 Task: Log work in the project AgileDeck for the issue 'Create a new online platform for online personal finance courses with advanced budgeting and financial planning features' spent time as '6w 2d 14h 13m' and remaining time as '5w 6d 21h 7m' and move to top of backlog. Now add the issue to the epic 'Security Operations Center (SOC) Process Improvement'. Log work in the project AgileDeck for the issue 'Implement a new cloud-based contract management system for a company with advanced contract creation and tracking features' spent time as '5w 3d 17h 23m' and remaining time as '4w 2d 9h 48m' and move to bottom of backlog. Now add the issue to the epic 'Cloud Risk Management'
Action: Mouse moved to (191, 49)
Screenshot: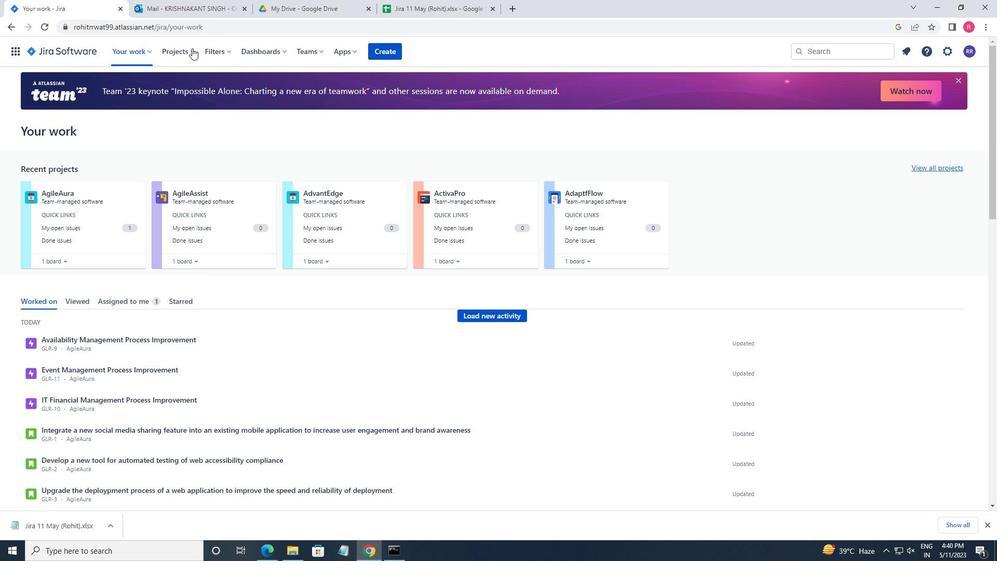 
Action: Mouse pressed left at (191, 49)
Screenshot: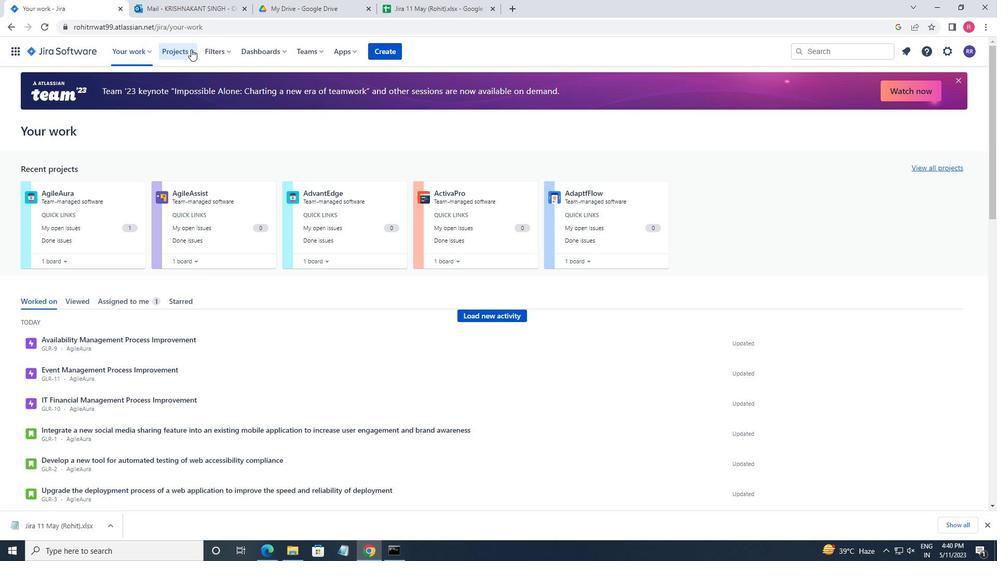 
Action: Mouse moved to (203, 97)
Screenshot: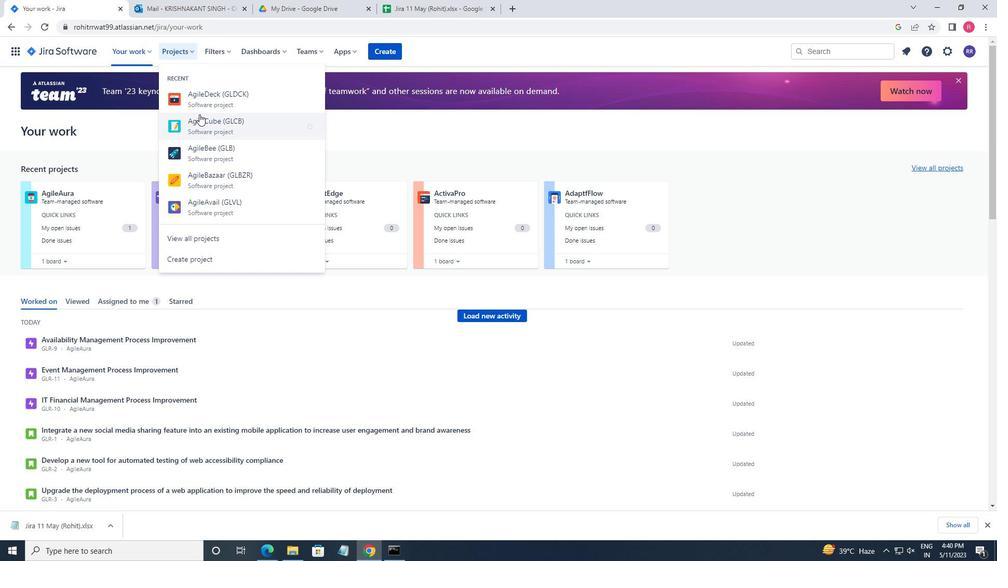 
Action: Mouse pressed left at (203, 97)
Screenshot: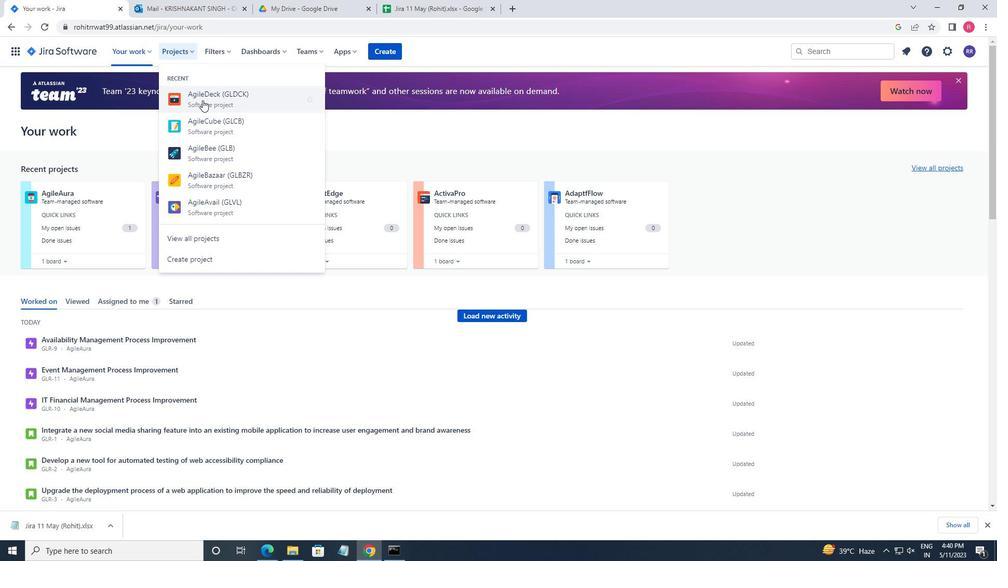 
Action: Mouse moved to (73, 163)
Screenshot: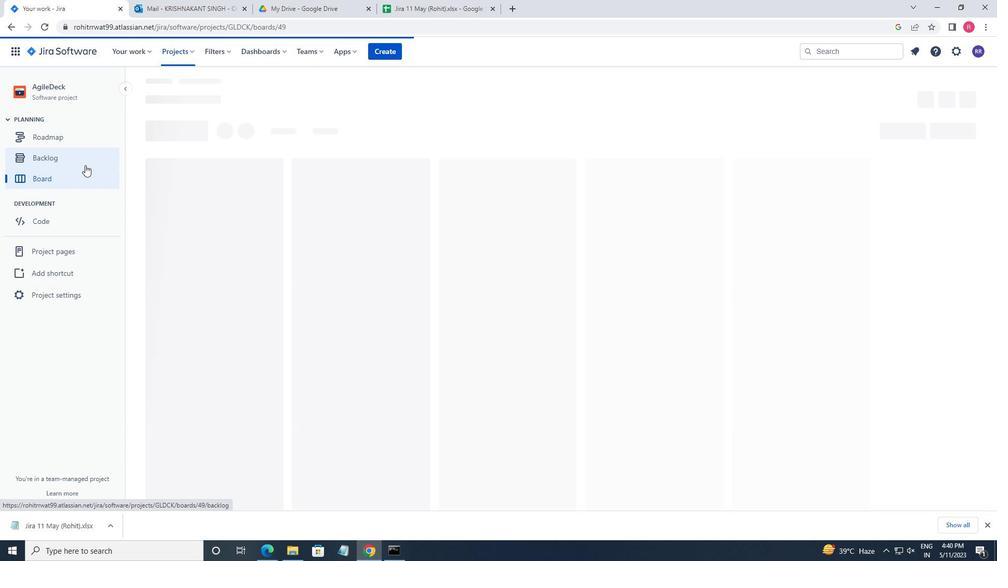 
Action: Mouse pressed left at (73, 163)
Screenshot: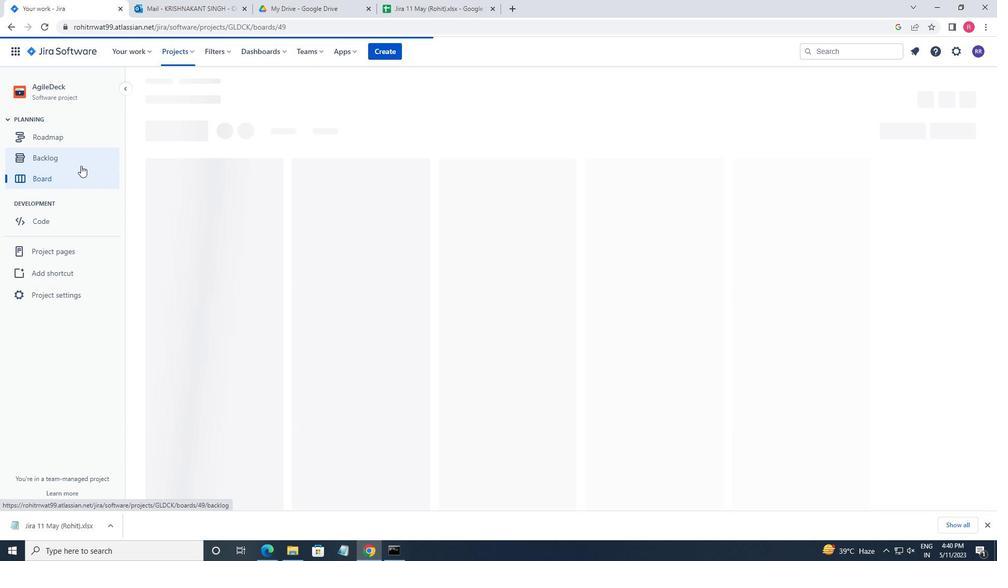 
Action: Mouse moved to (818, 365)
Screenshot: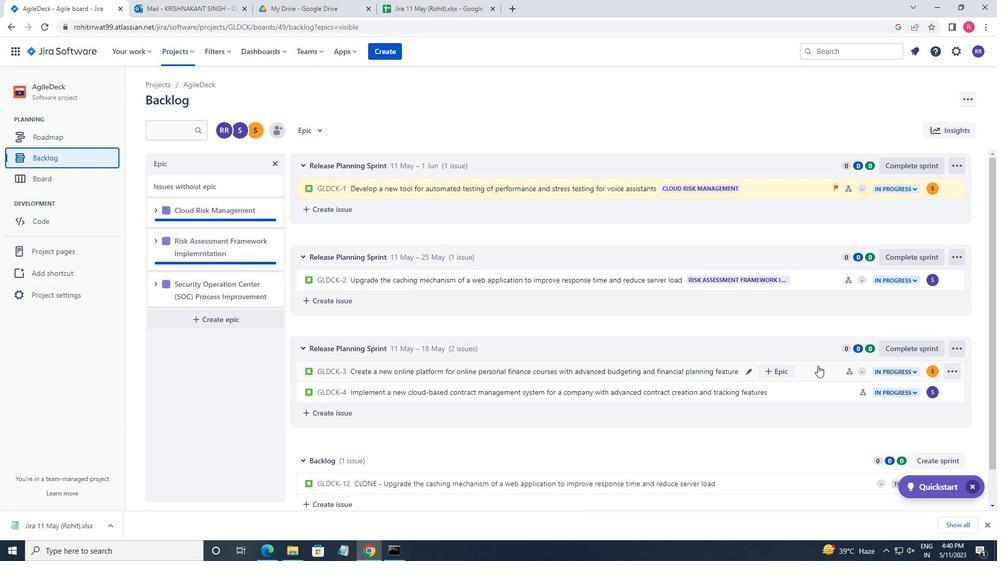 
Action: Mouse pressed left at (818, 365)
Screenshot: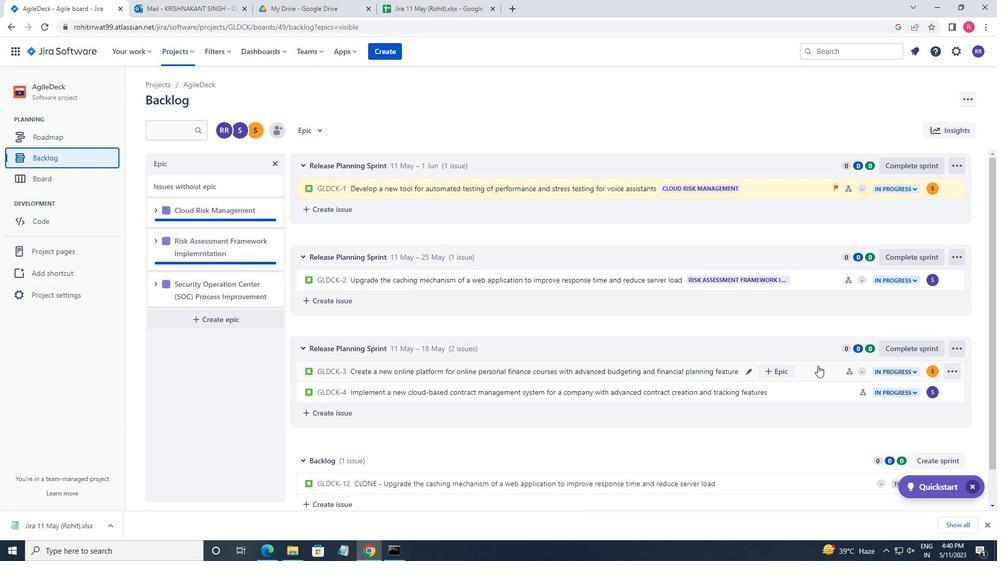 
Action: Mouse moved to (953, 167)
Screenshot: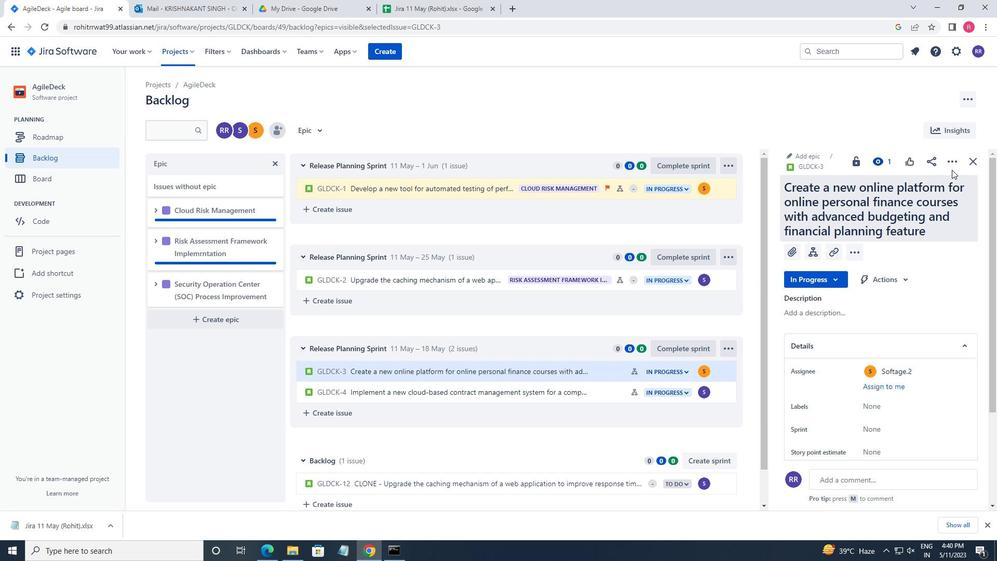 
Action: Mouse pressed left at (953, 167)
Screenshot: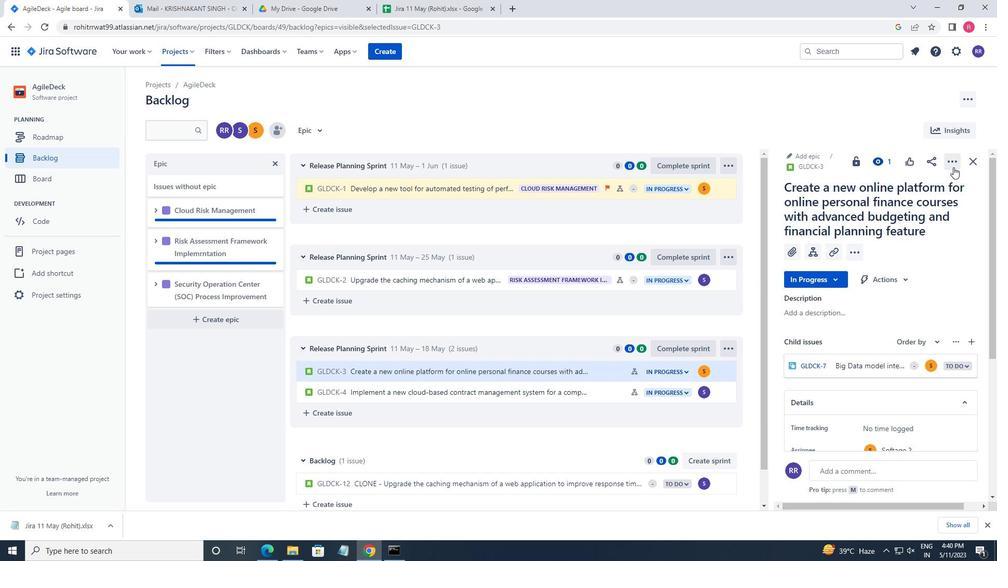 
Action: Mouse moved to (913, 196)
Screenshot: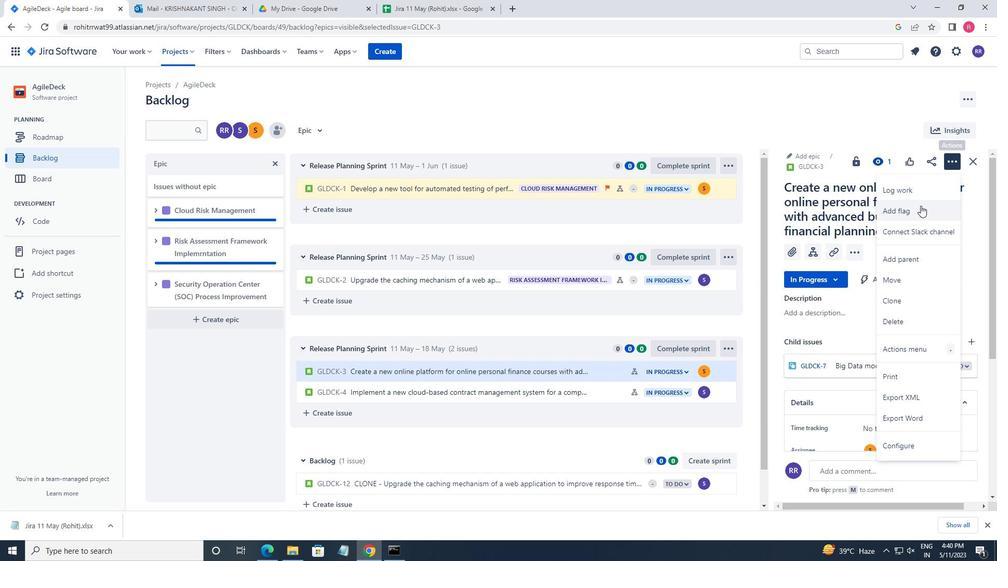 
Action: Mouse pressed left at (913, 196)
Screenshot: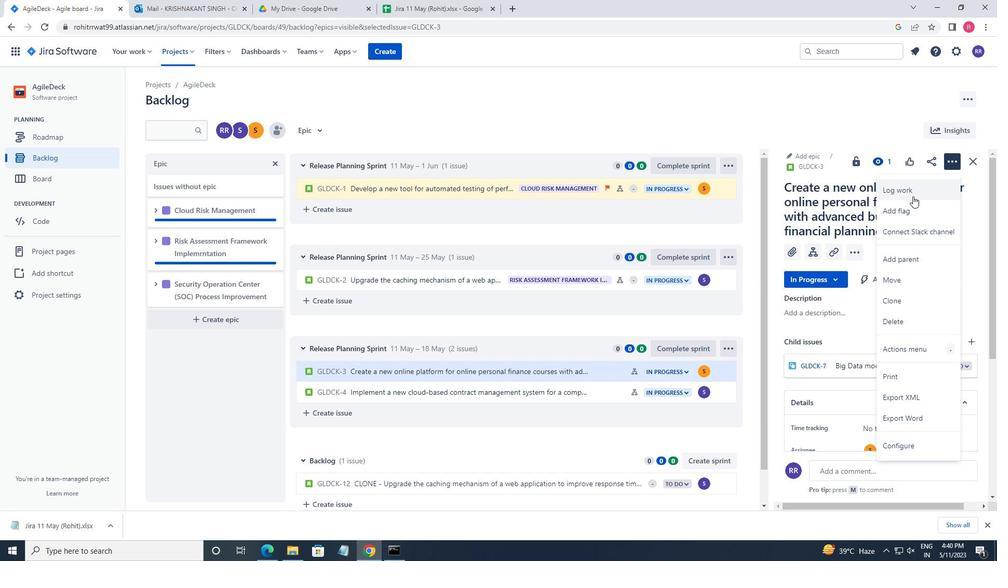 
Action: Mouse moved to (913, 195)
Screenshot: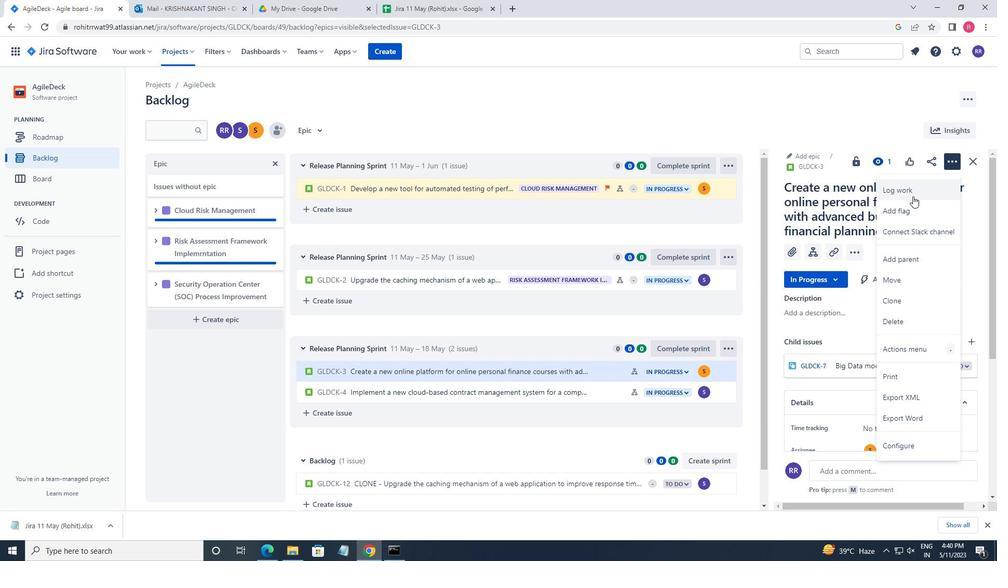 
Action: Key pressed 6d<Key.backspace>w<Key.space>2d<Key.space>14h<Key.space>13m<Key.space><Key.tab>5w<Key.space>6d<Key.space>21h<Key.space>7m
Screenshot: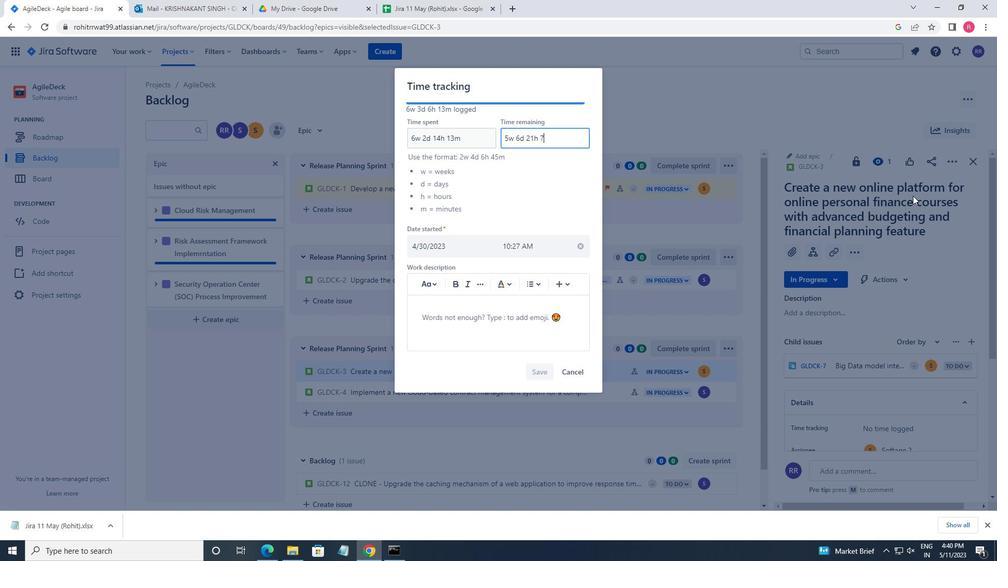 
Action: Mouse moved to (541, 374)
Screenshot: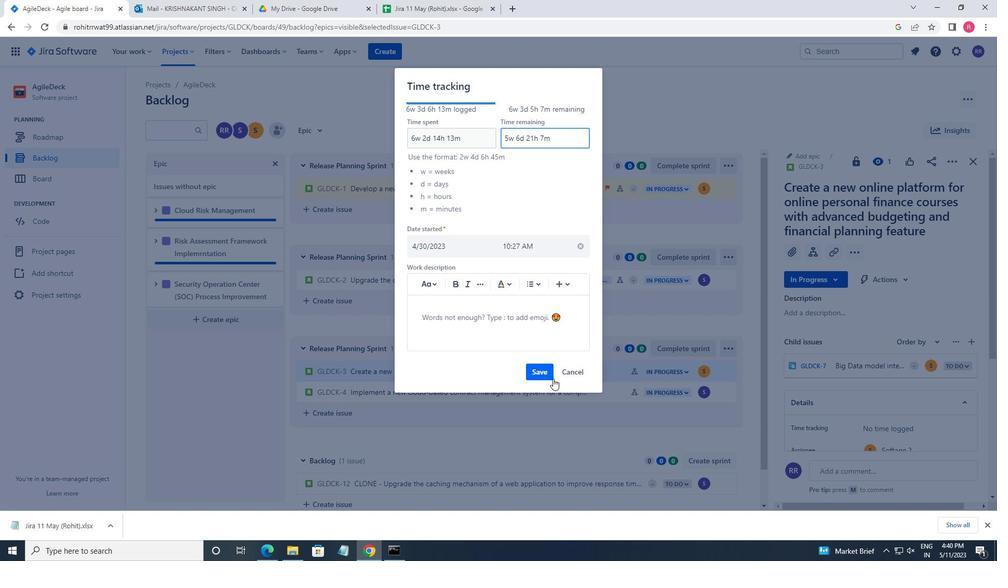 
Action: Mouse pressed left at (541, 374)
Screenshot: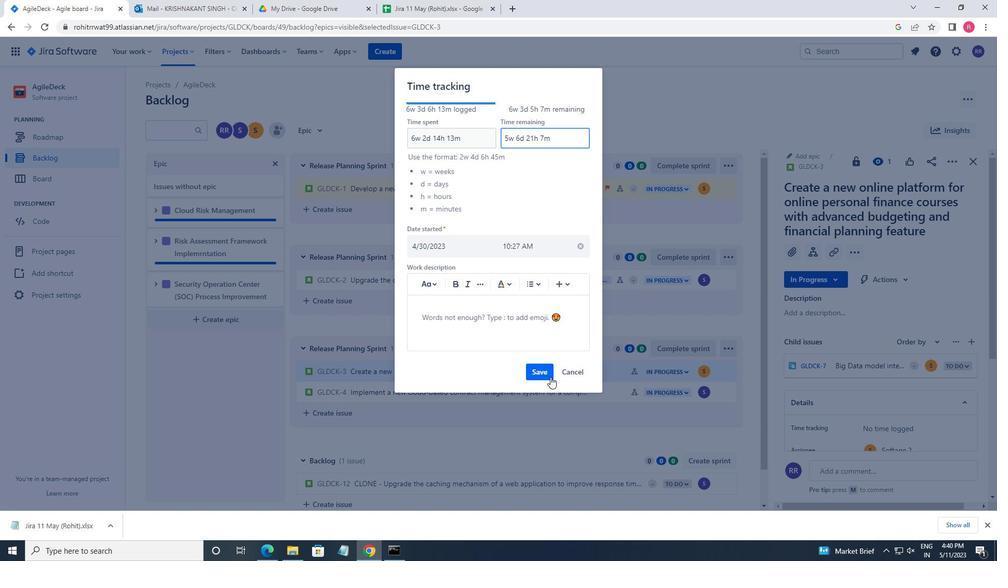 
Action: Mouse moved to (725, 371)
Screenshot: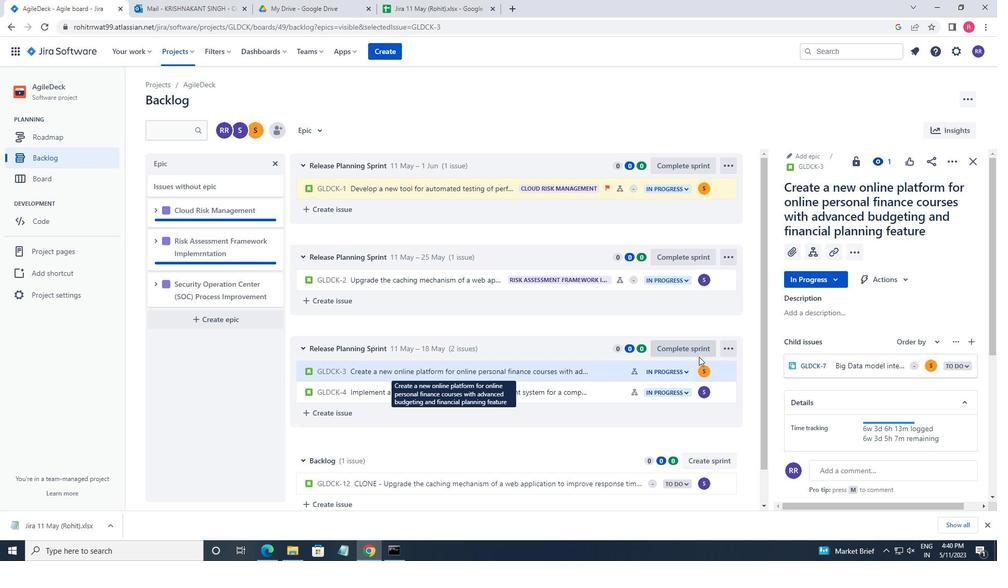 
Action: Mouse pressed left at (725, 371)
Screenshot: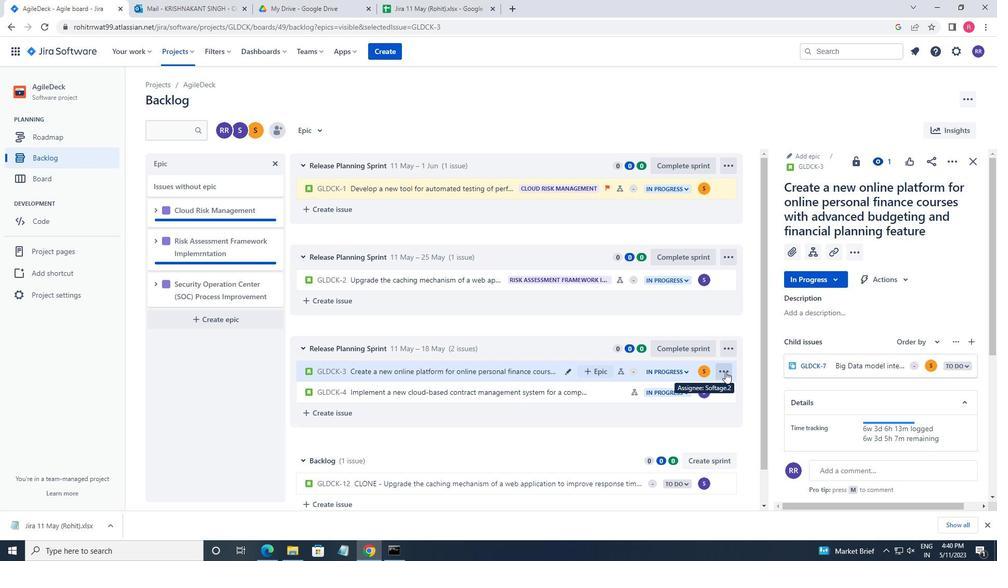 
Action: Mouse moved to (670, 331)
Screenshot: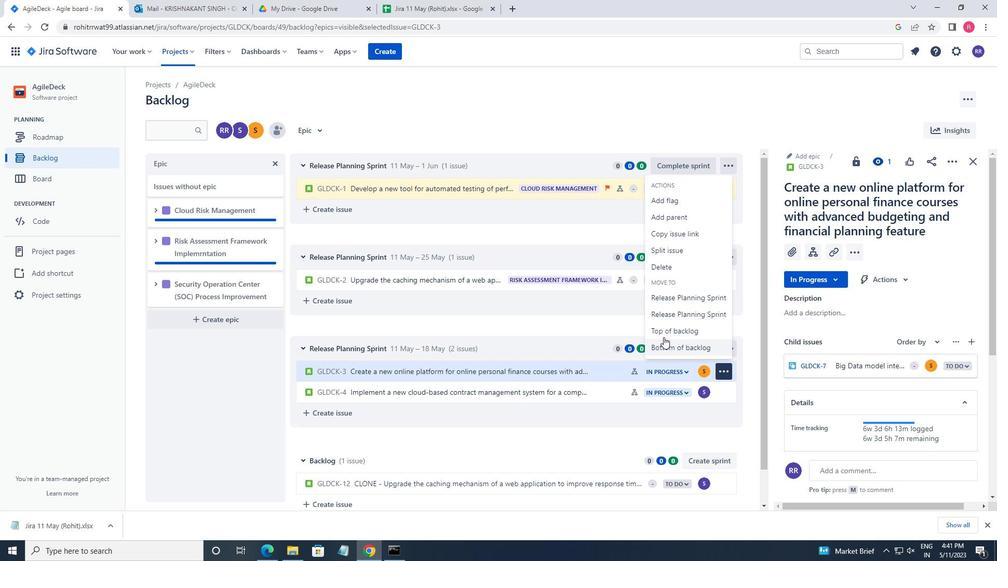 
Action: Mouse pressed left at (670, 331)
Screenshot: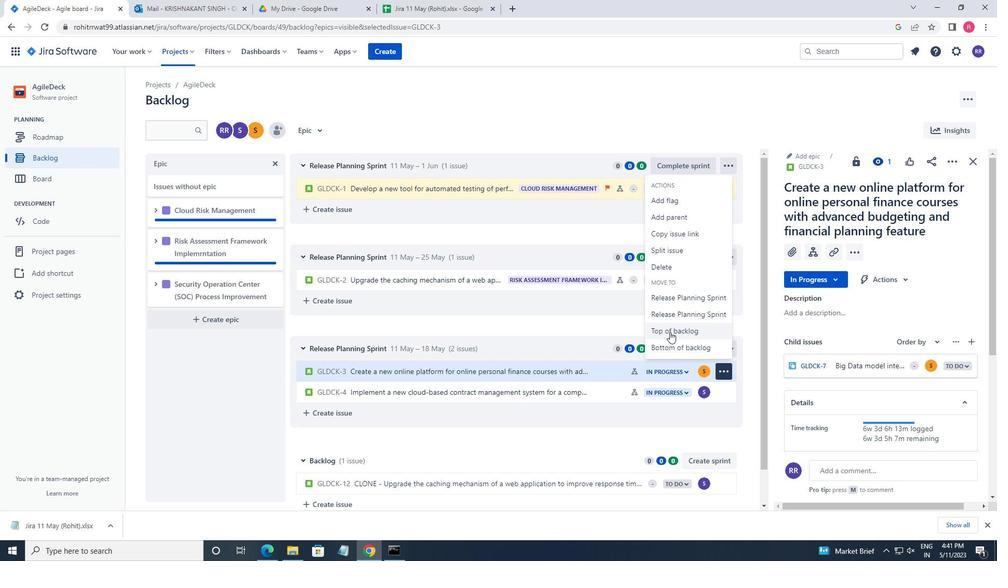 
Action: Mouse moved to (523, 163)
Screenshot: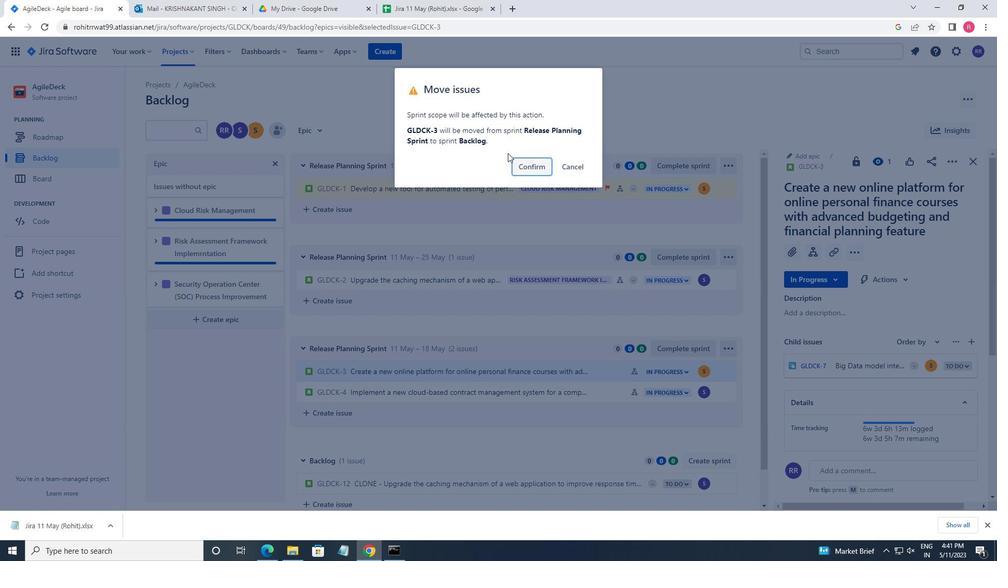 
Action: Mouse pressed left at (523, 163)
Screenshot: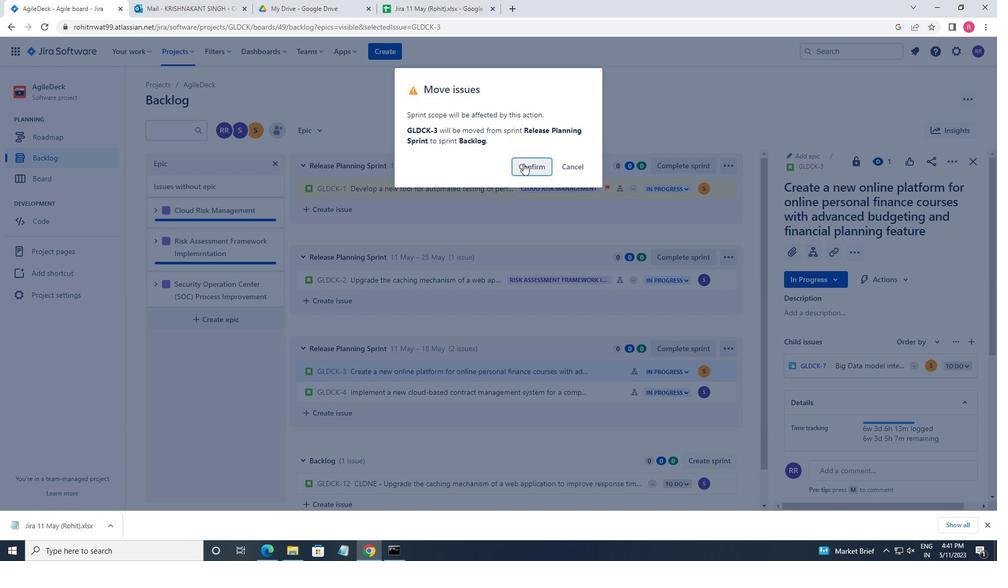 
Action: Mouse moved to (592, 469)
Screenshot: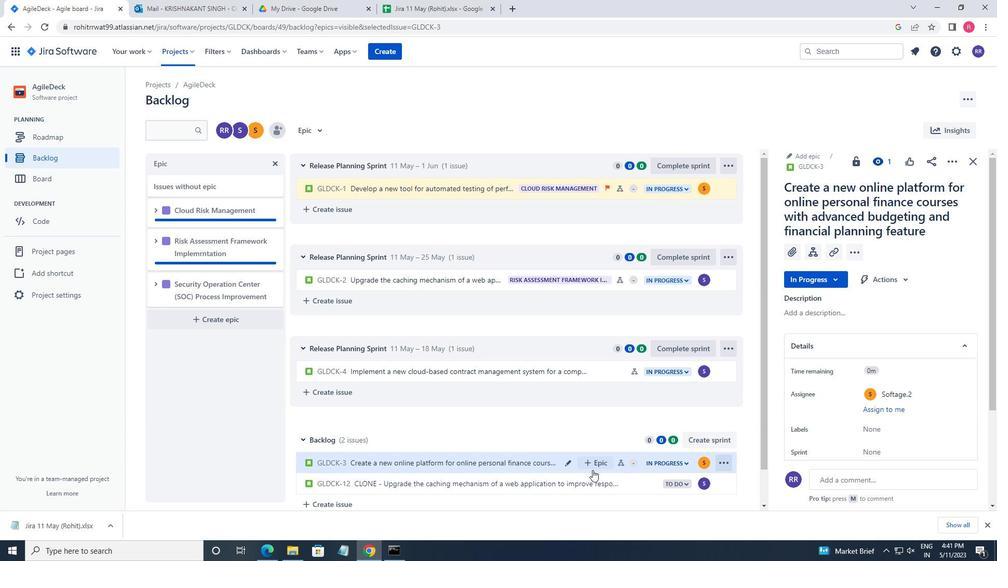 
Action: Mouse pressed left at (592, 469)
Screenshot: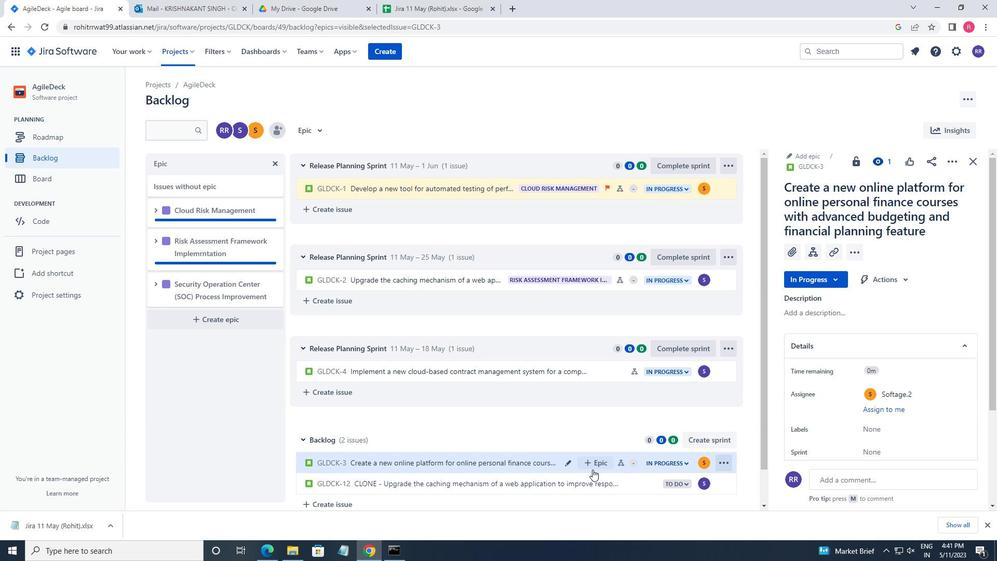 
Action: Mouse moved to (589, 465)
Screenshot: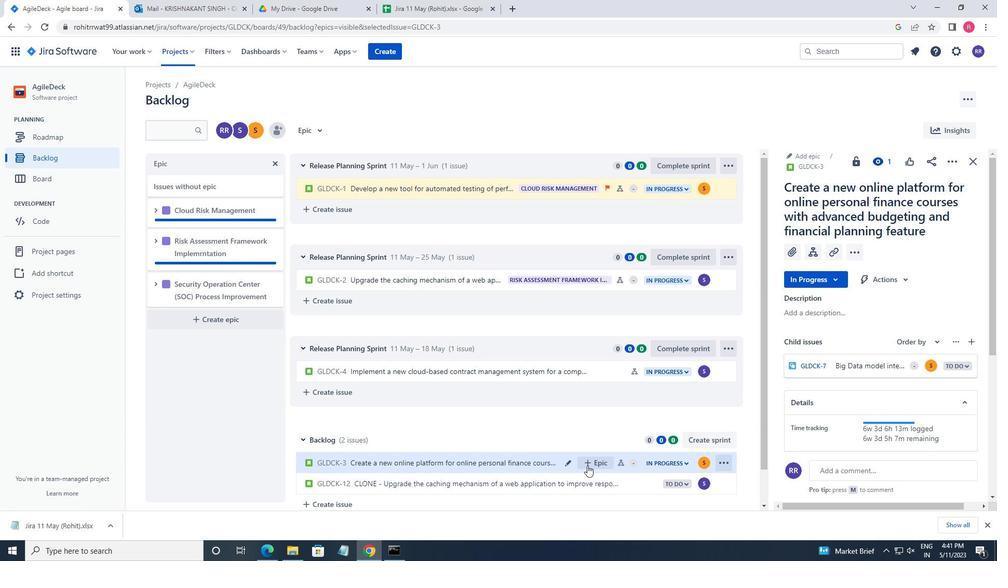 
Action: Mouse pressed left at (589, 465)
Screenshot: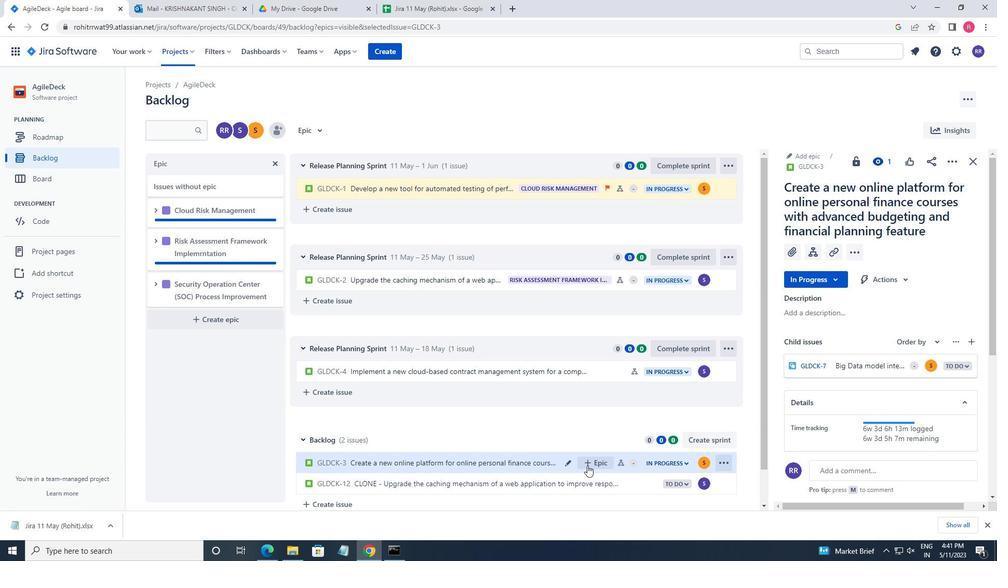 
Action: Mouse moved to (594, 460)
Screenshot: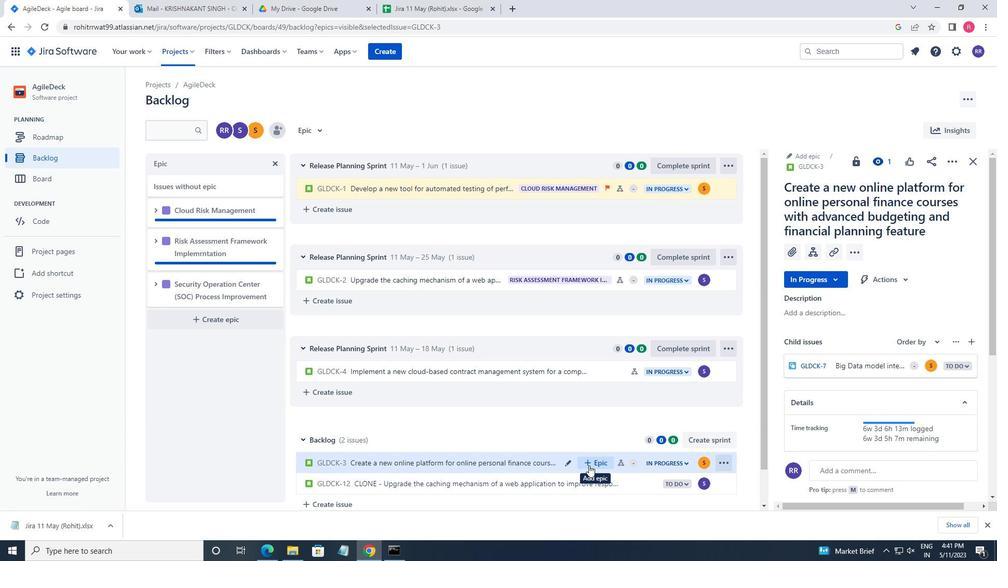 
Action: Mouse pressed left at (594, 460)
Screenshot: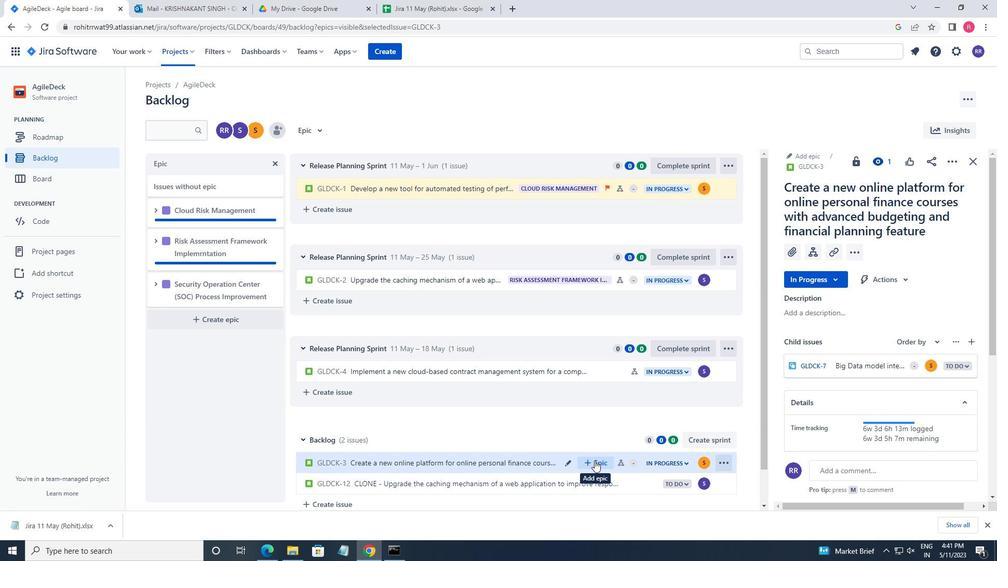 
Action: Mouse pressed left at (594, 460)
Screenshot: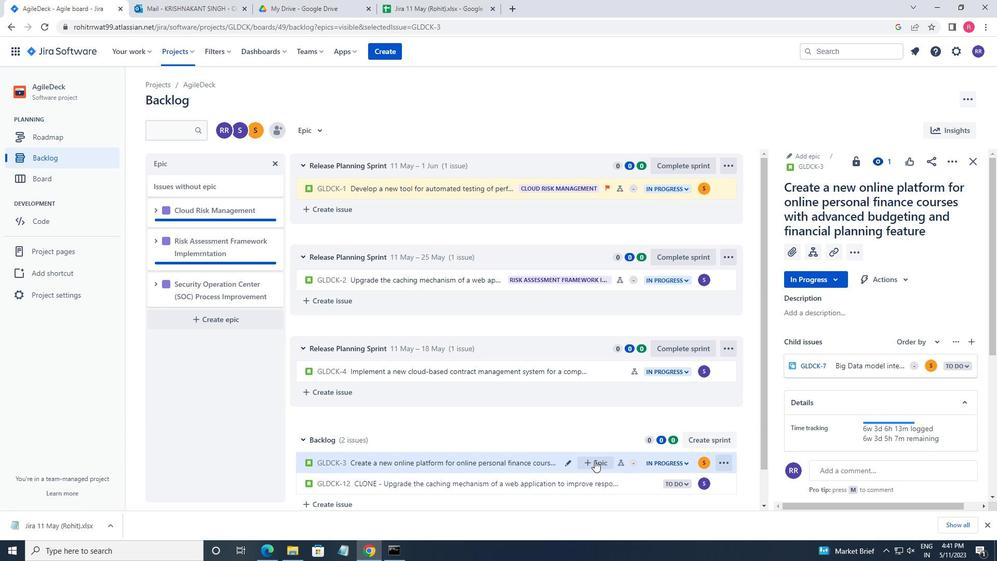 
Action: Mouse scrolled (594, 460) with delta (0, 0)
Screenshot: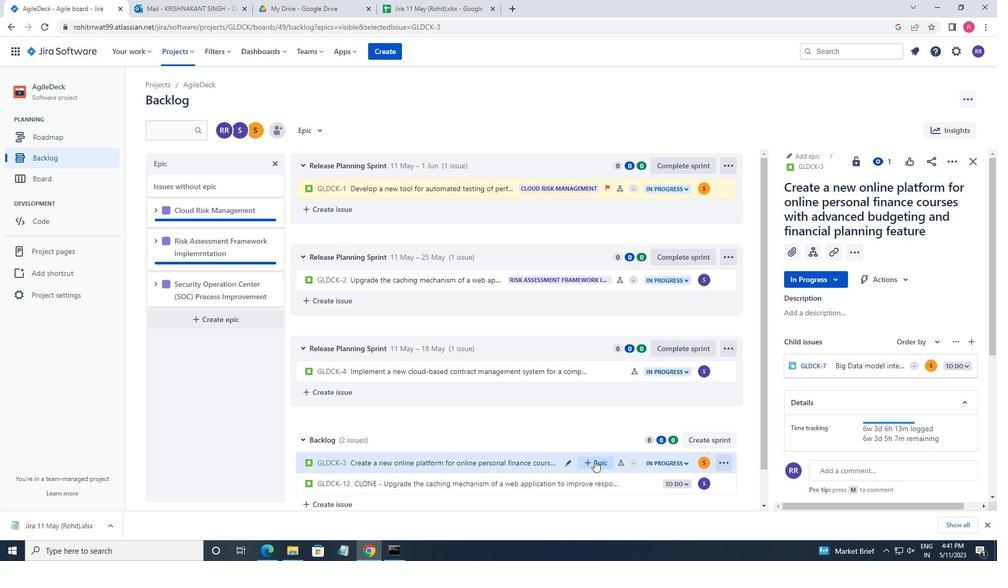 
Action: Mouse scrolled (594, 460) with delta (0, 0)
Screenshot: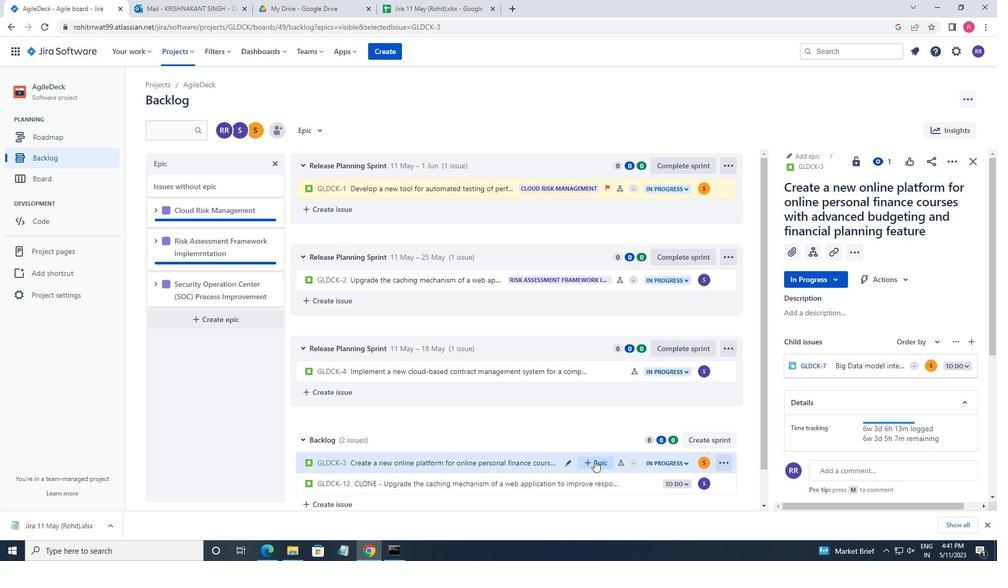 
Action: Mouse scrolled (594, 460) with delta (0, 0)
Screenshot: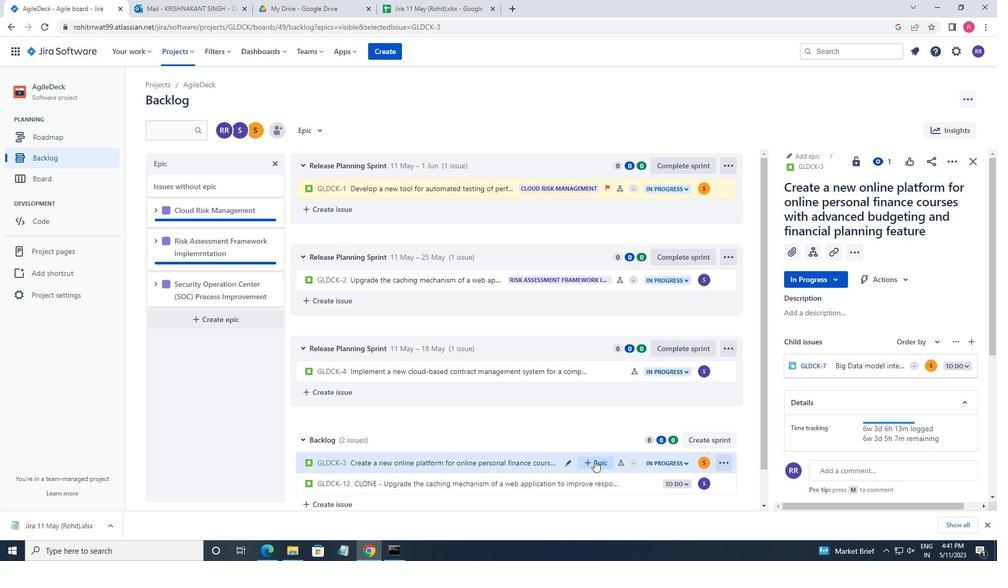 
Action: Mouse scrolled (594, 460) with delta (0, 0)
Screenshot: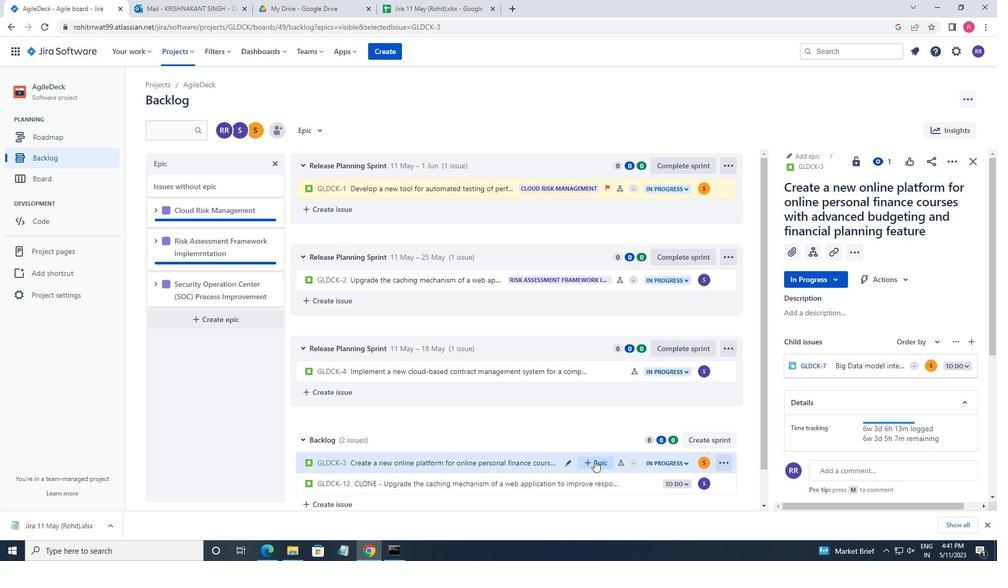 
Action: Mouse moved to (603, 409)
Screenshot: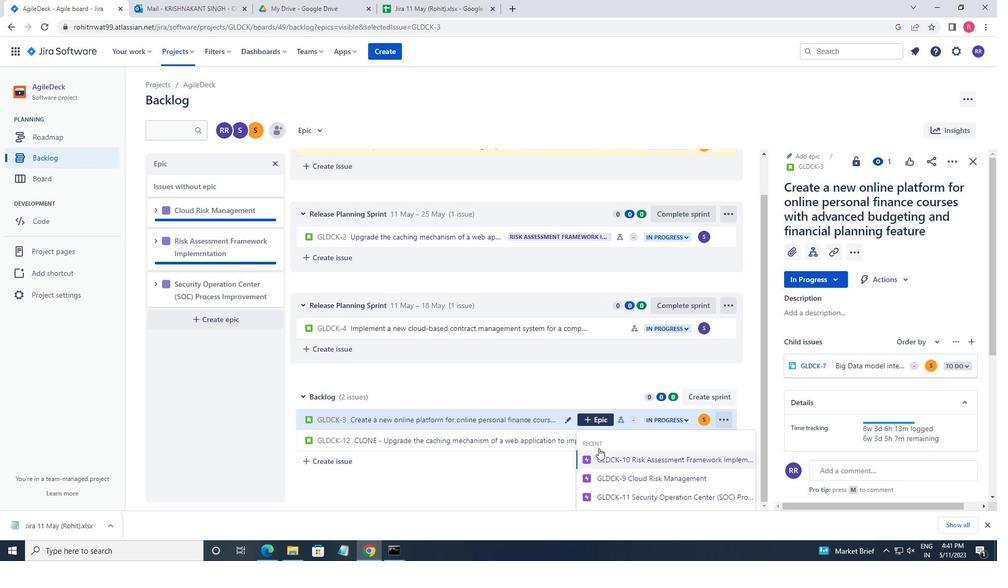 
Action: Mouse scrolled (603, 409) with delta (0, 0)
Screenshot: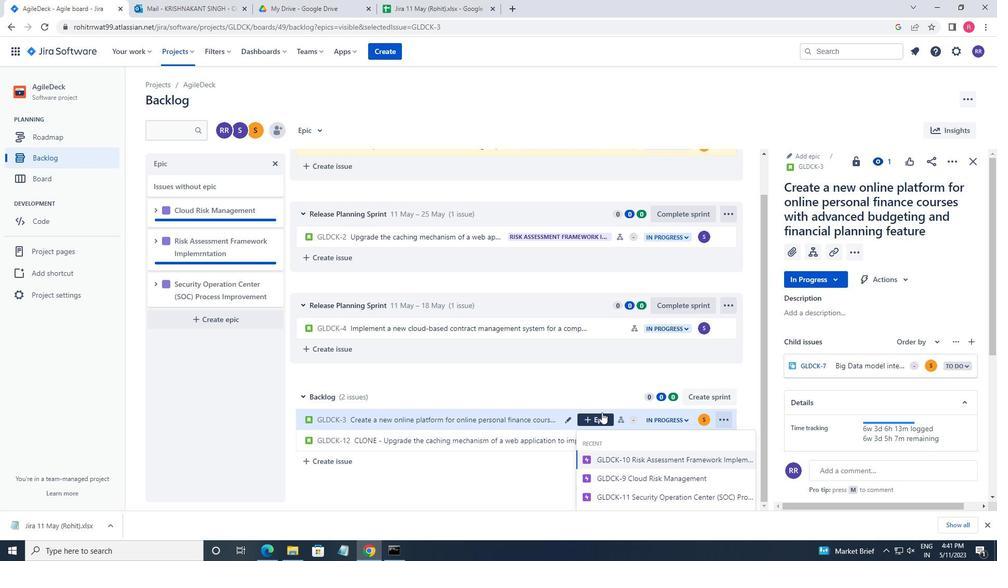 
Action: Mouse scrolled (603, 409) with delta (0, 0)
Screenshot: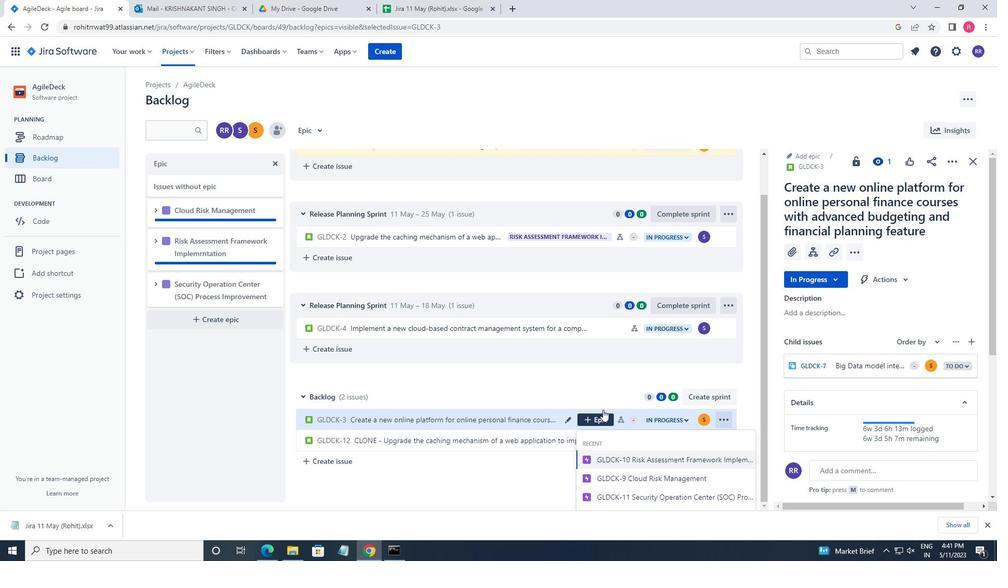 
Action: Mouse moved to (644, 495)
Screenshot: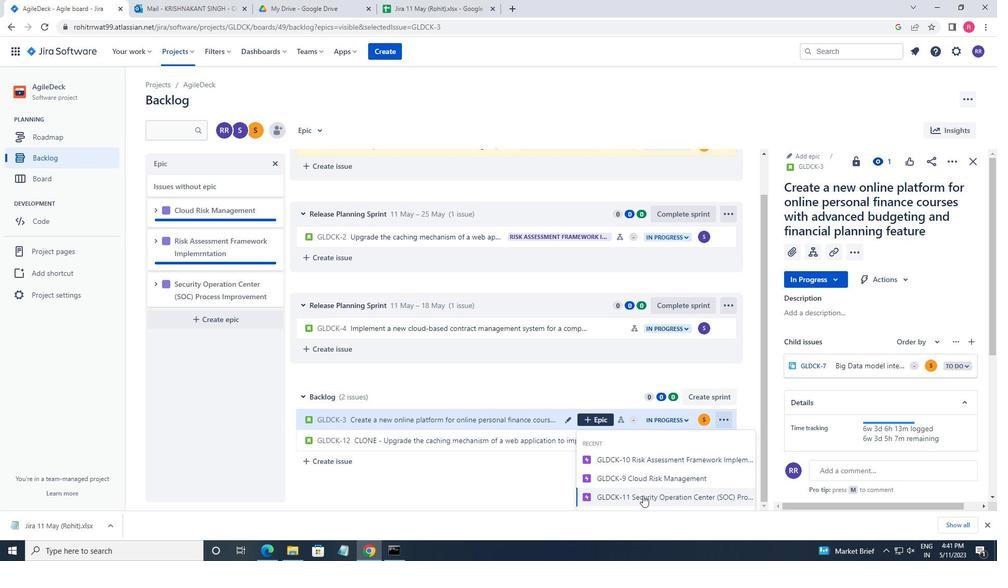 
Action: Mouse pressed left at (644, 495)
Screenshot: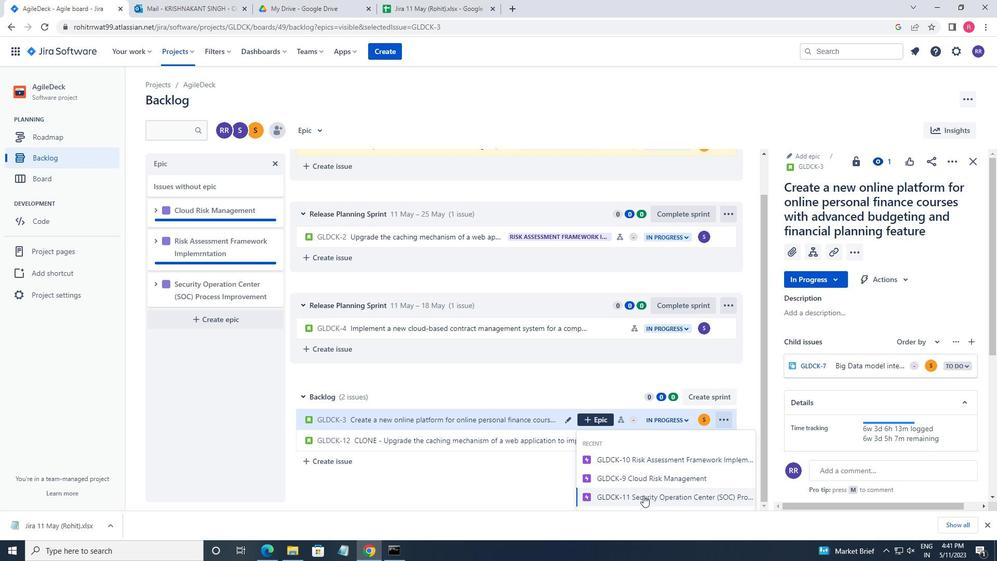 
Action: Mouse moved to (500, 338)
Screenshot: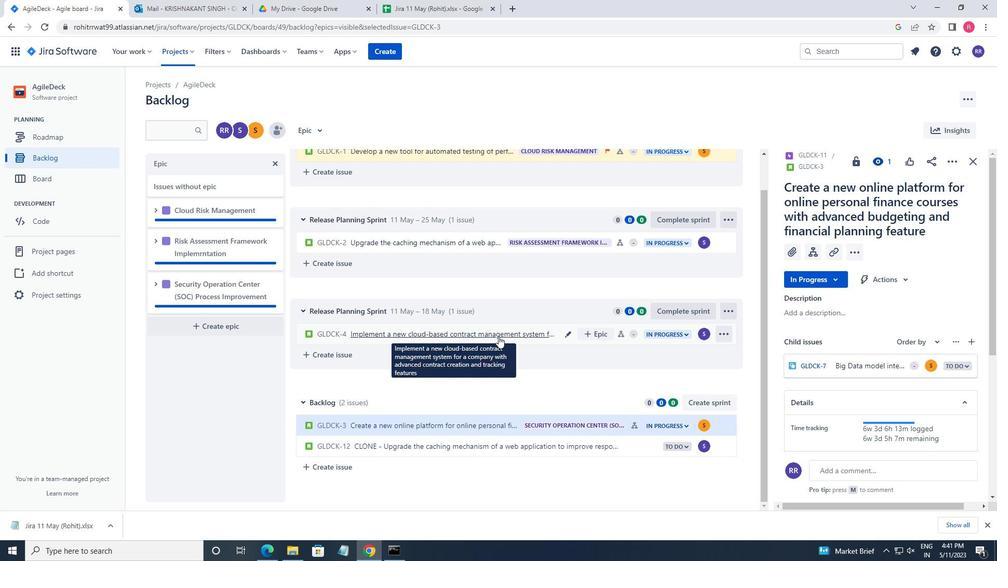 
Action: Mouse pressed left at (500, 338)
Screenshot: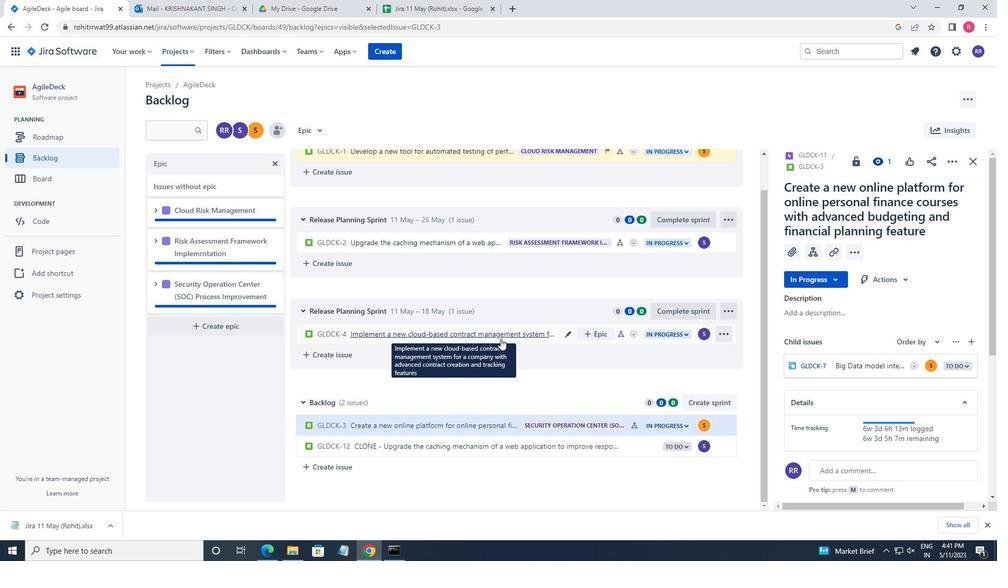
Action: Mouse moved to (957, 162)
Screenshot: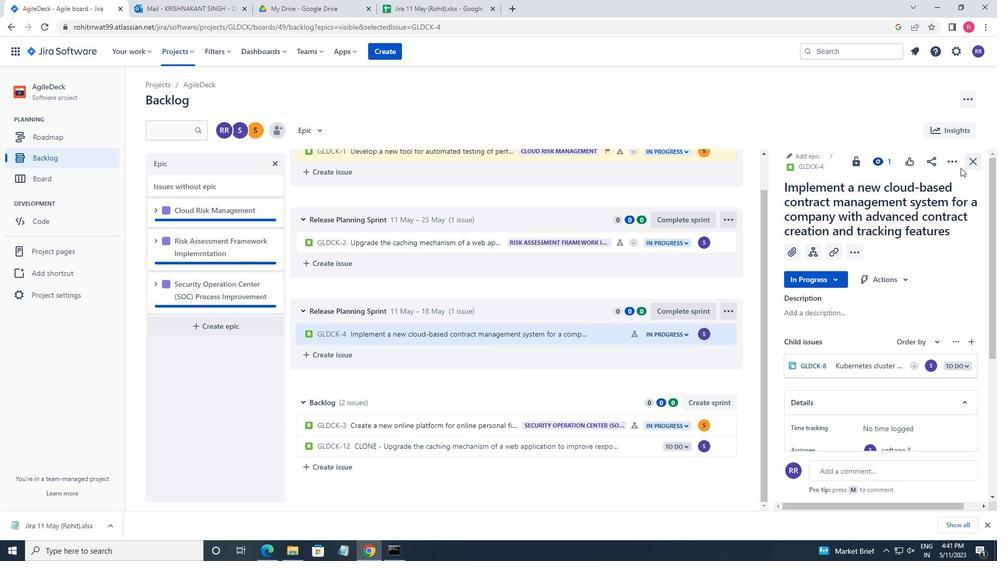 
Action: Mouse pressed left at (957, 162)
Screenshot: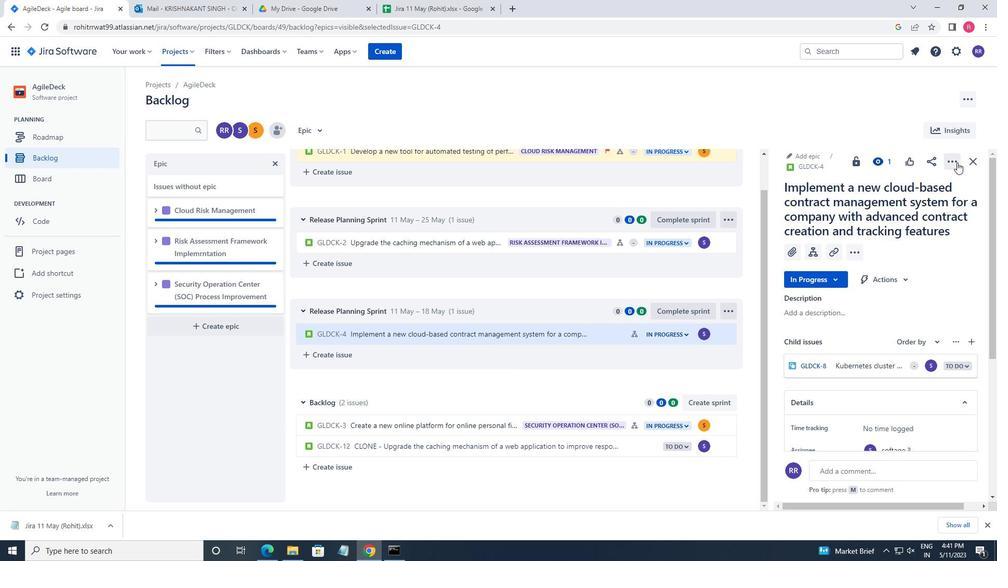 
Action: Mouse moved to (898, 191)
Screenshot: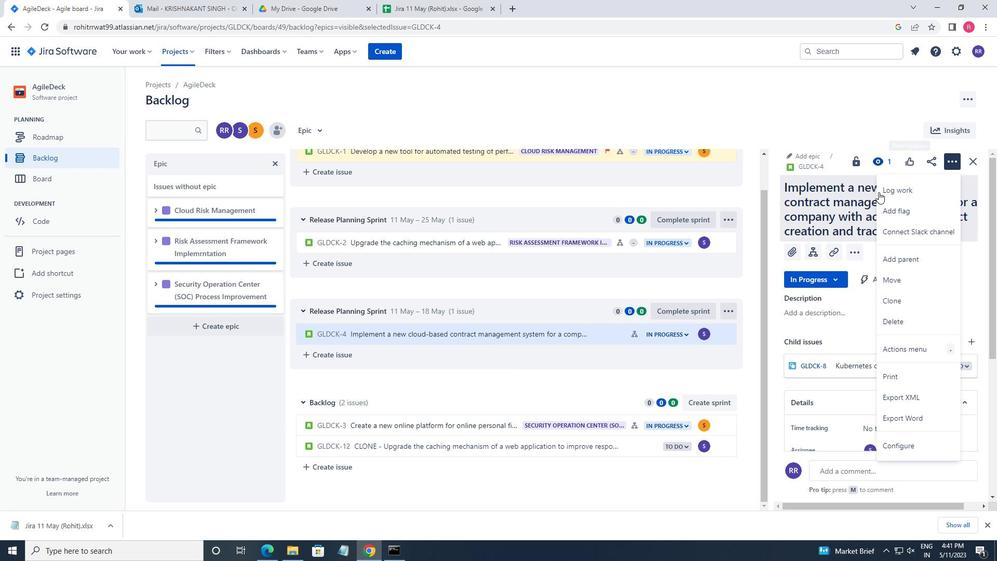 
Action: Mouse pressed left at (898, 191)
Screenshot: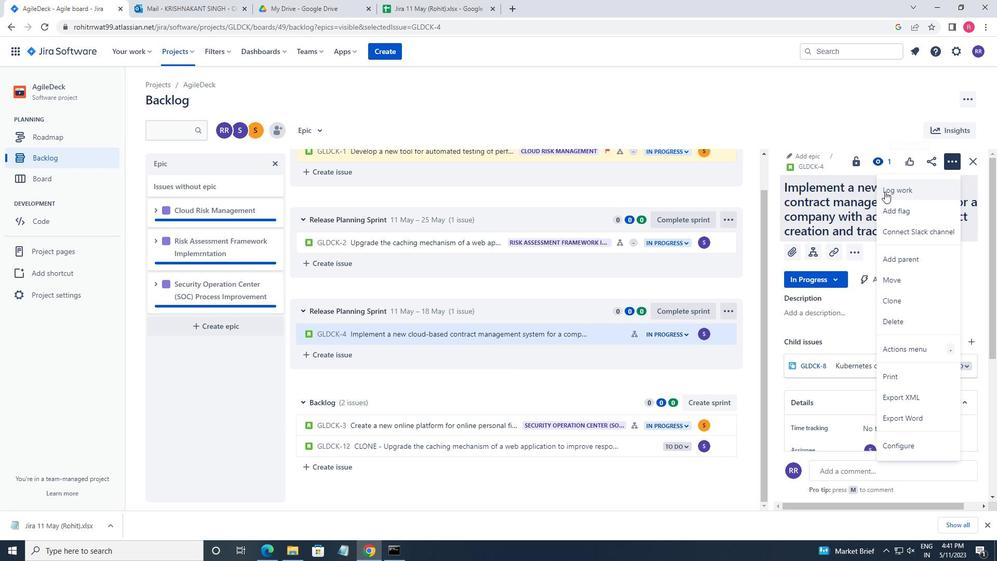 
Action: Mouse moved to (888, 194)
Screenshot: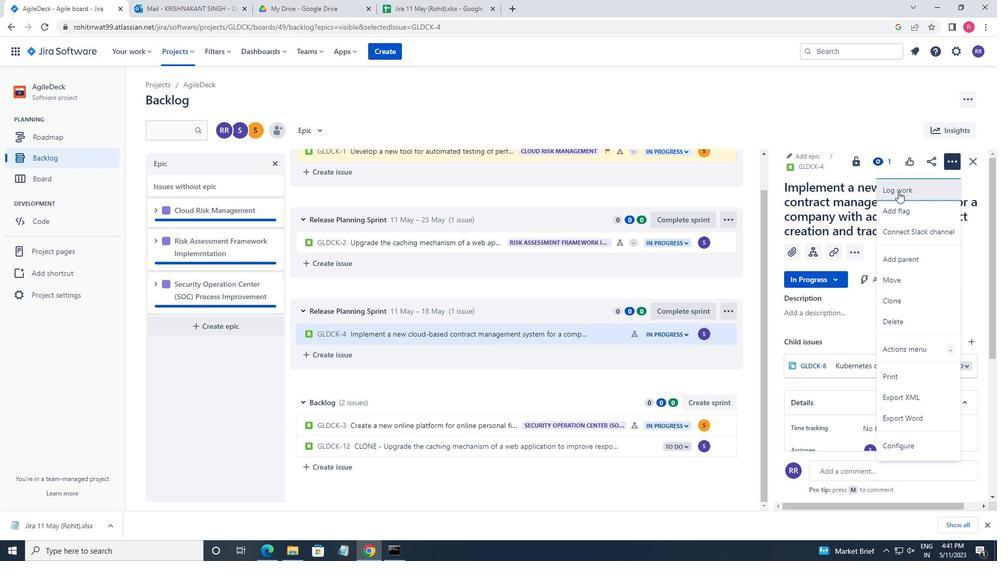 
Action: Key pressed 5w<Key.space>3d<Key.space>17h<Key.space>23m<Key.tab>4w<Key.space>2d<Key.space>9h<Key.space>48m
Screenshot: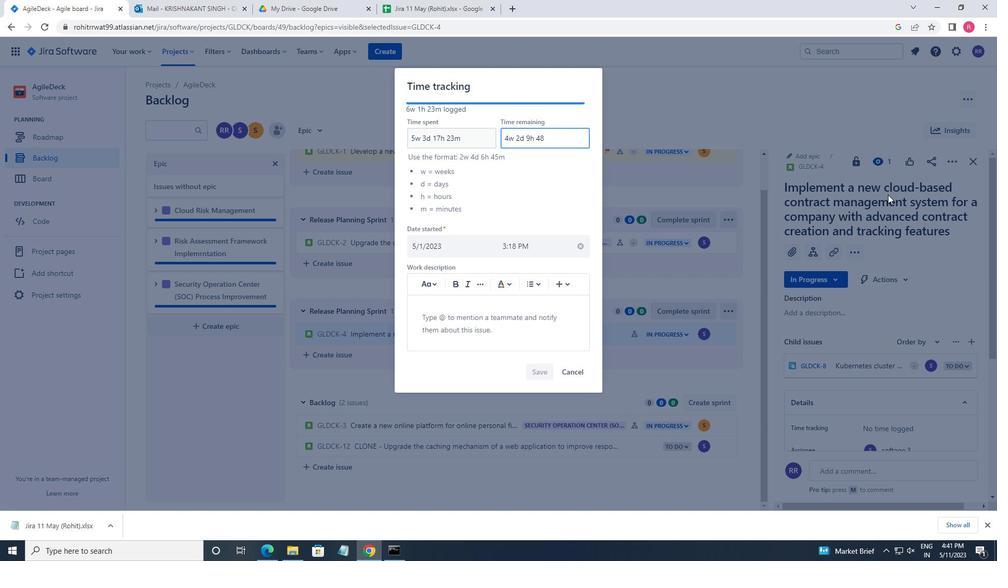 
Action: Mouse moved to (539, 377)
Screenshot: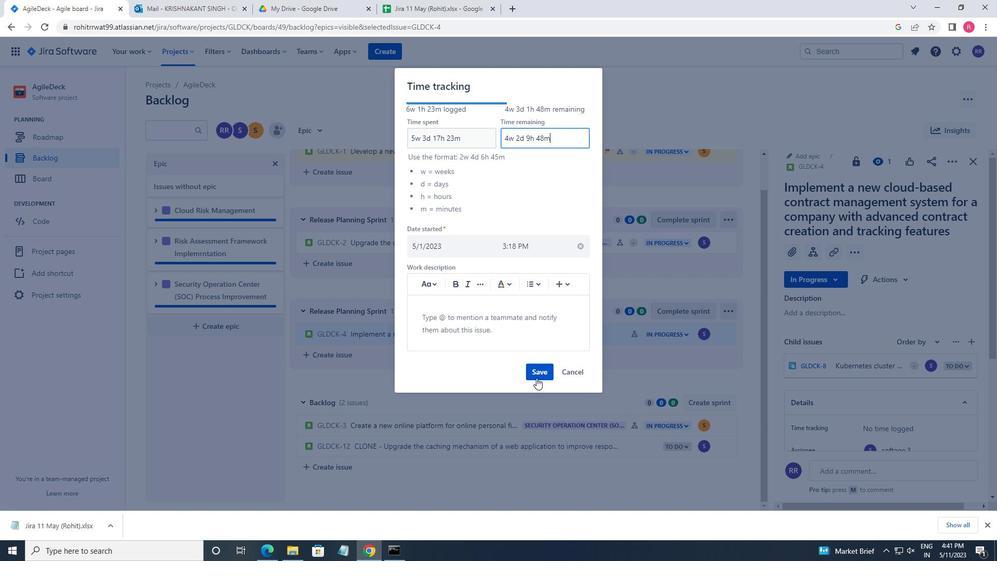 
Action: Mouse pressed left at (539, 377)
Screenshot: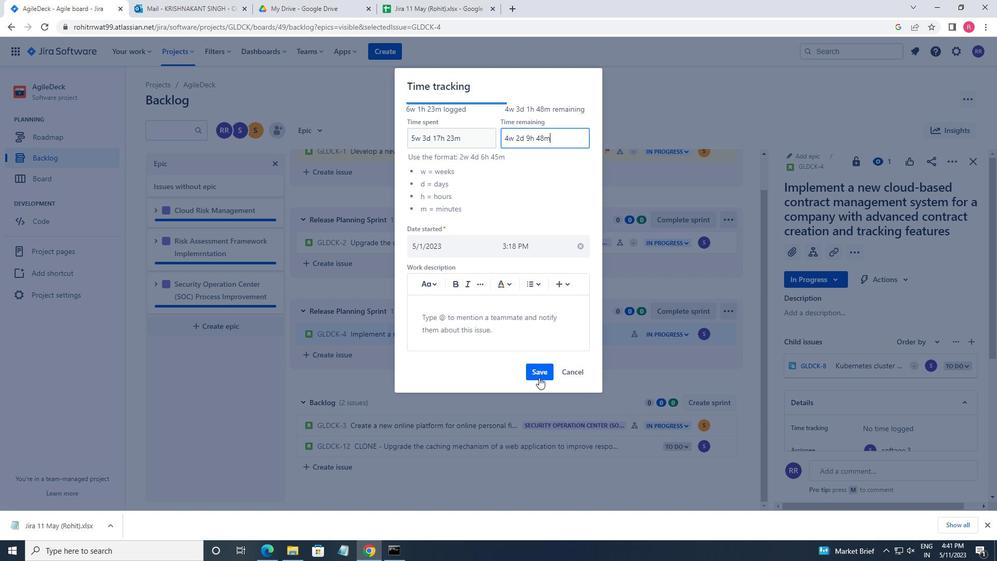 
Action: Mouse moved to (719, 331)
Screenshot: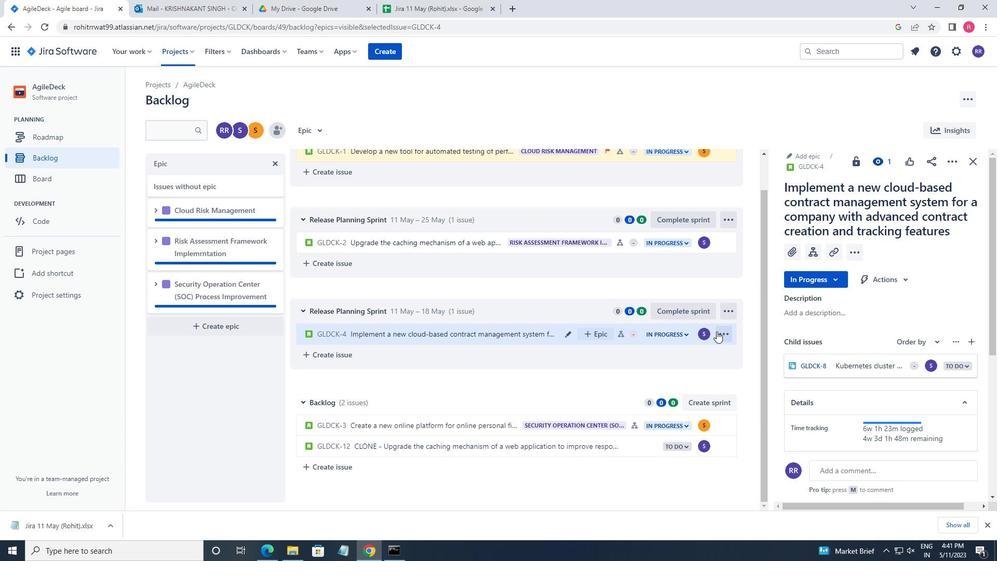 
Action: Mouse pressed left at (719, 331)
Screenshot: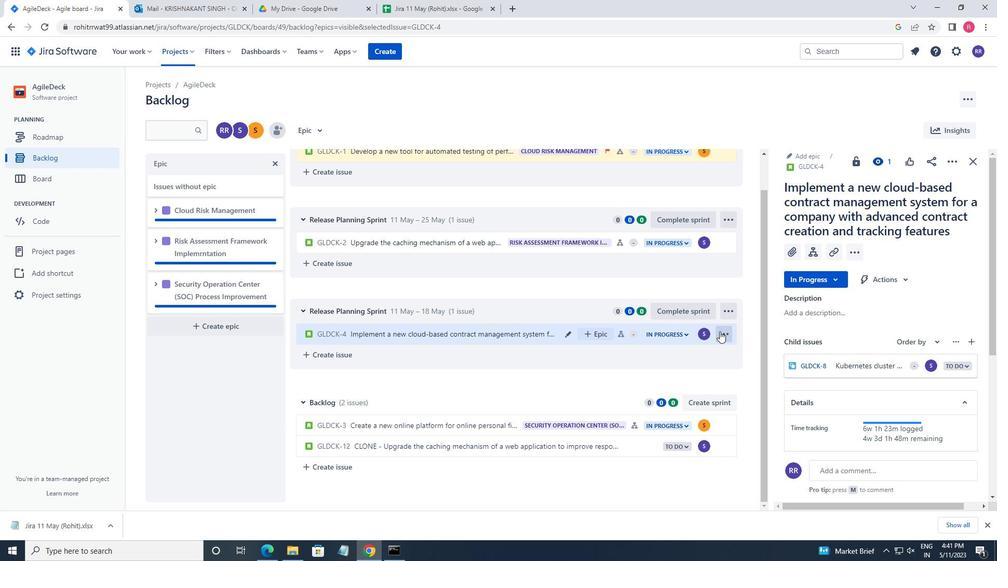
Action: Mouse moved to (695, 311)
Screenshot: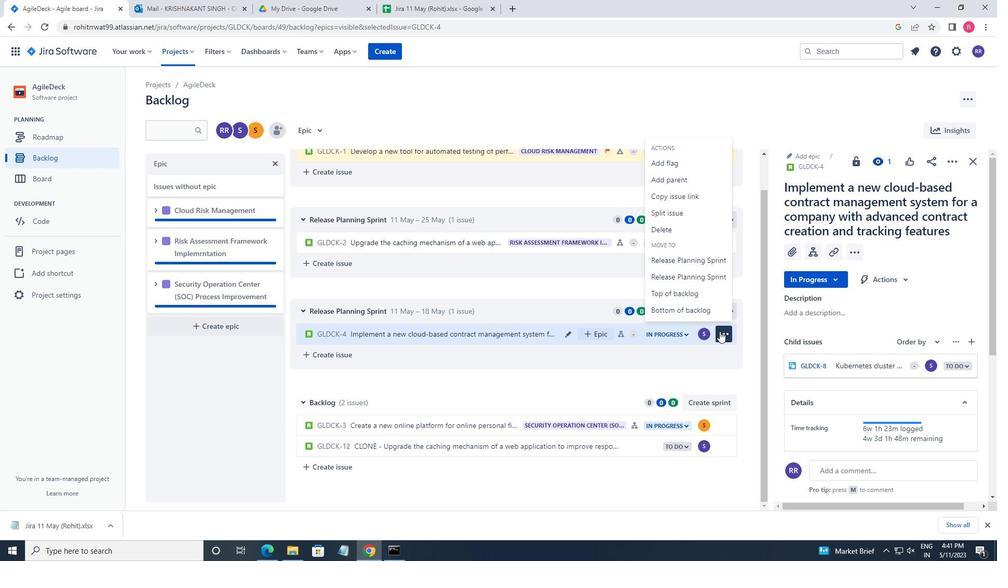 
Action: Mouse pressed left at (695, 311)
Screenshot: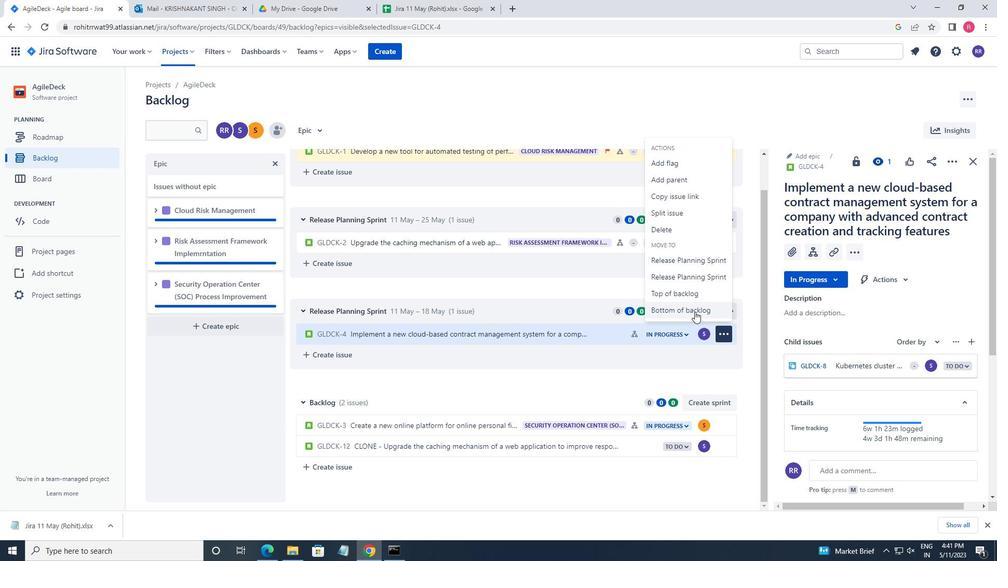 
Action: Mouse moved to (537, 162)
Screenshot: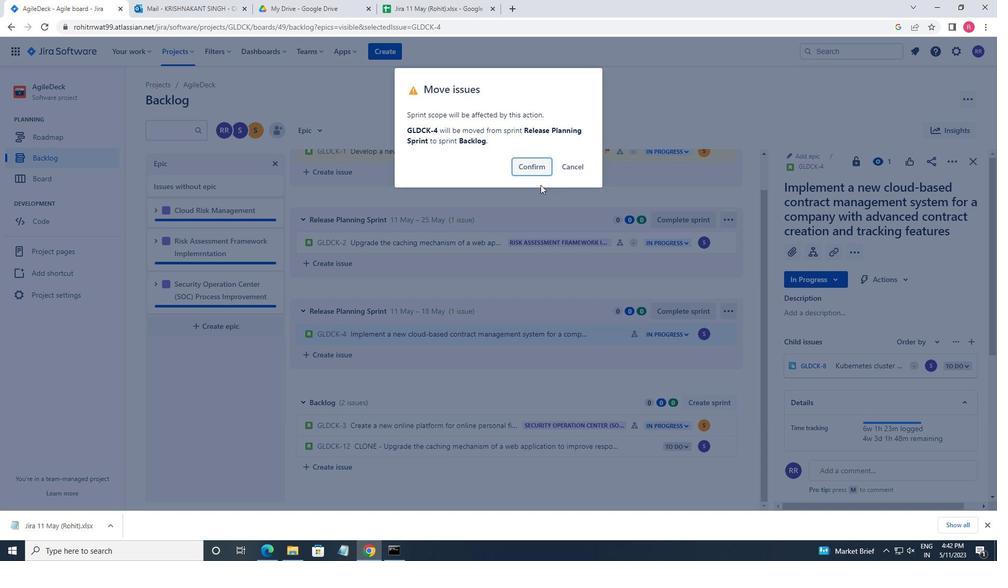 
Action: Mouse pressed left at (537, 162)
Screenshot: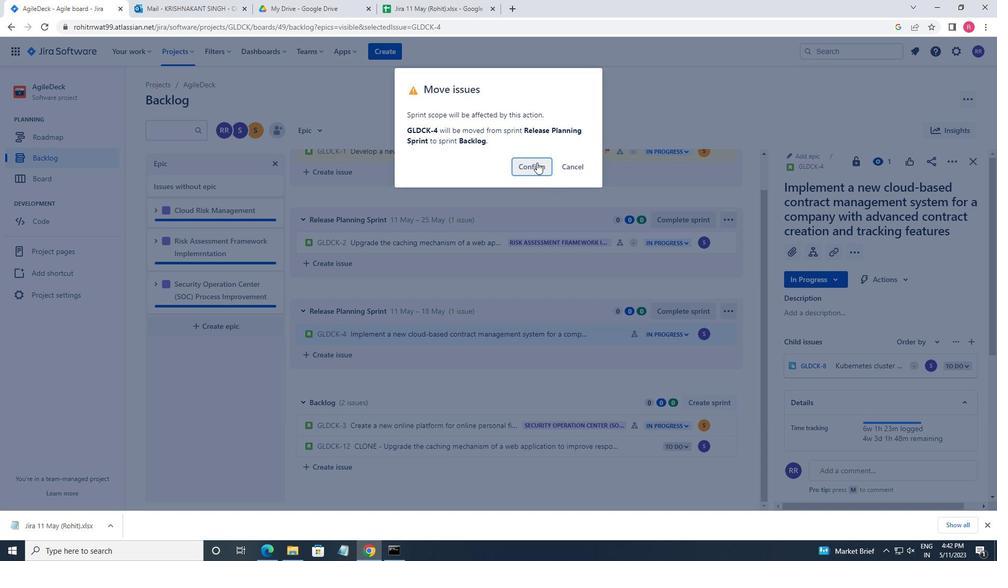 
Action: Mouse moved to (561, 405)
Screenshot: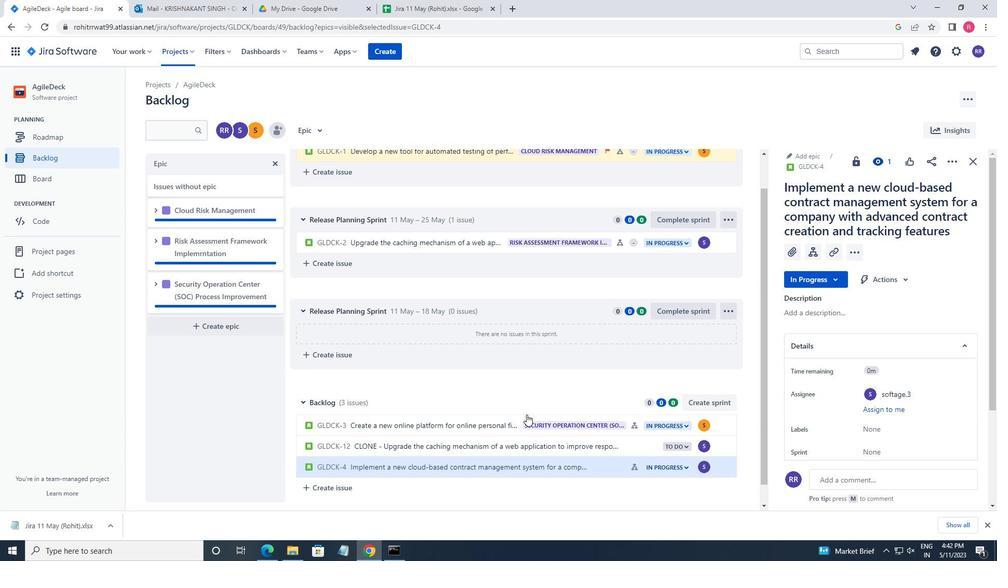 
Action: Mouse scrolled (561, 404) with delta (0, 0)
Screenshot: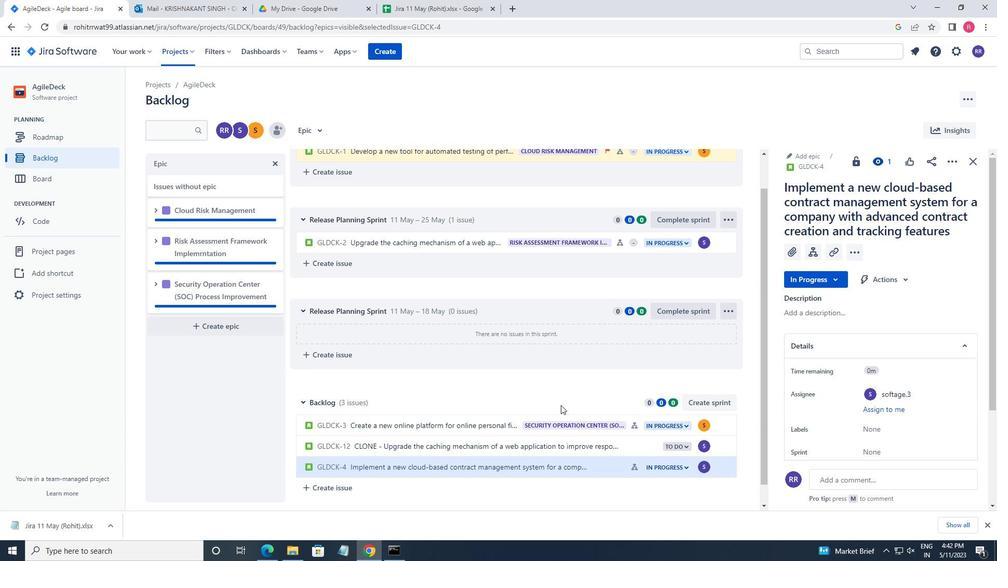 
Action: Mouse scrolled (561, 404) with delta (0, 0)
Screenshot: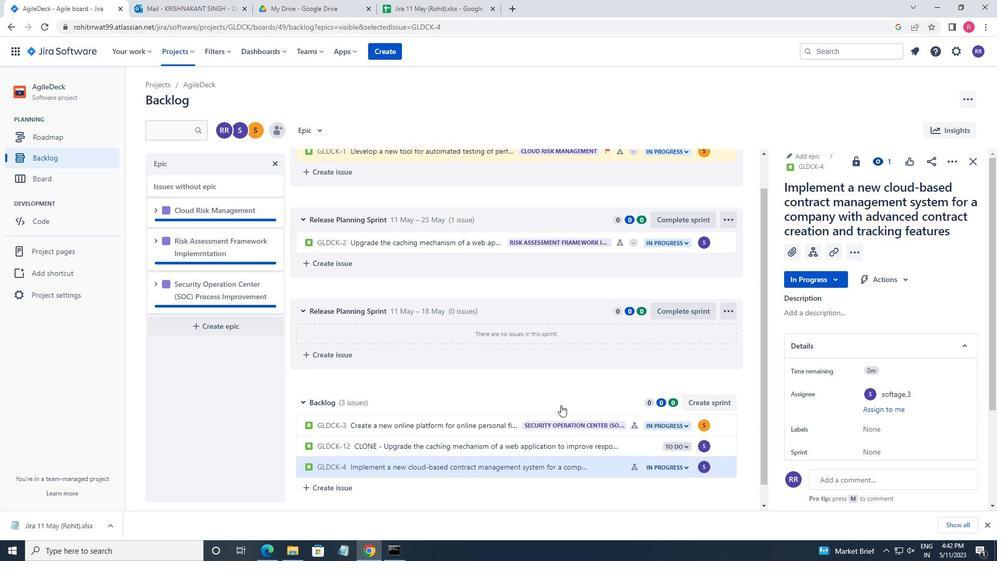 
Action: Mouse scrolled (561, 404) with delta (0, 0)
Screenshot: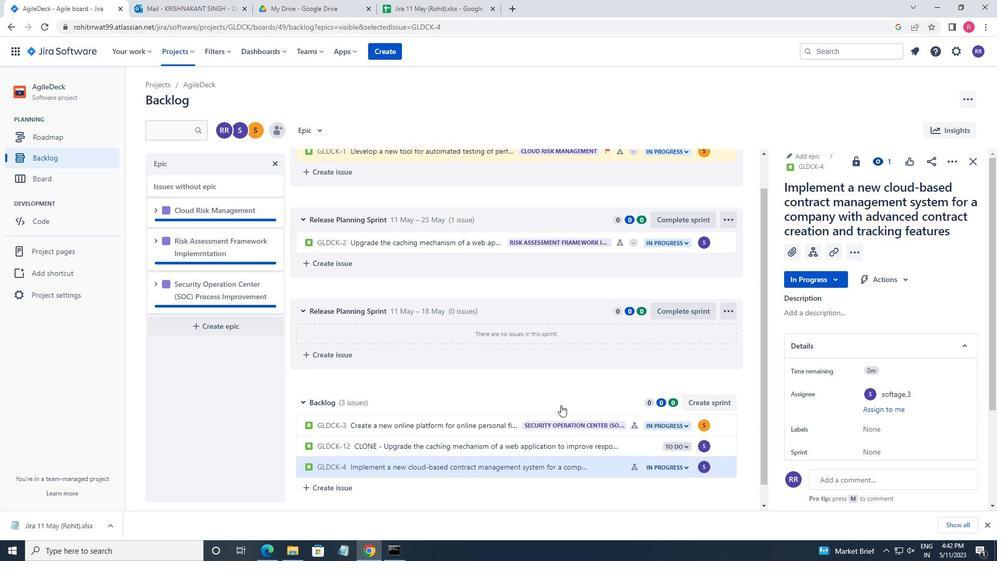 
Action: Mouse moved to (584, 449)
Screenshot: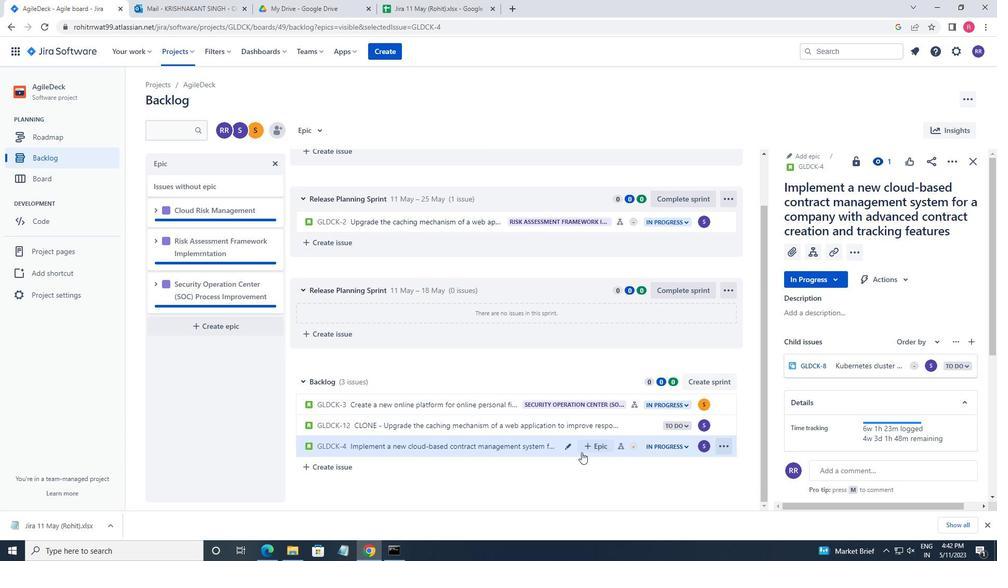 
Action: Mouse pressed left at (584, 449)
Screenshot: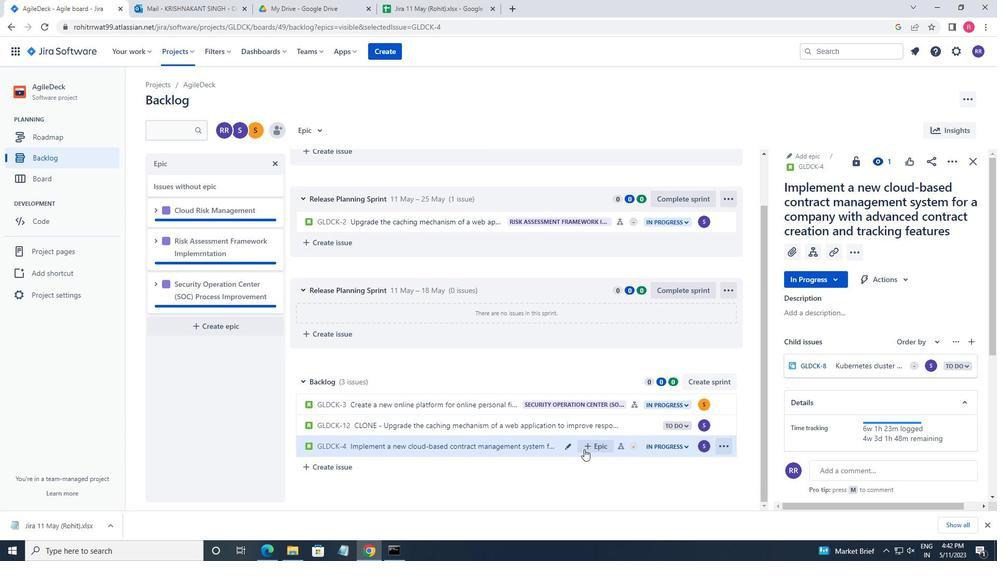 
Action: Mouse moved to (672, 481)
Screenshot: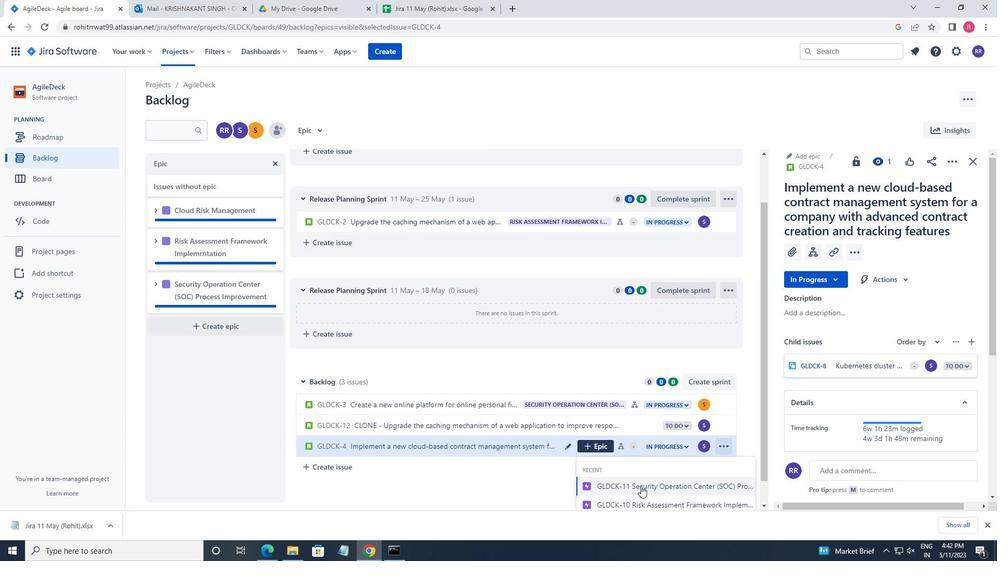 
Action: Mouse scrolled (672, 480) with delta (0, 0)
Screenshot: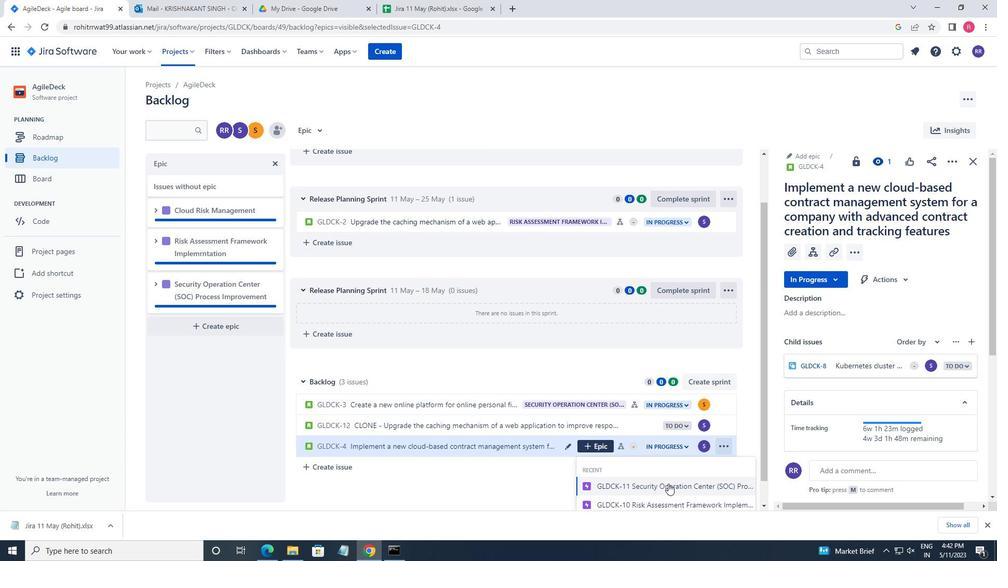 
Action: Mouse scrolled (672, 480) with delta (0, 0)
Screenshot: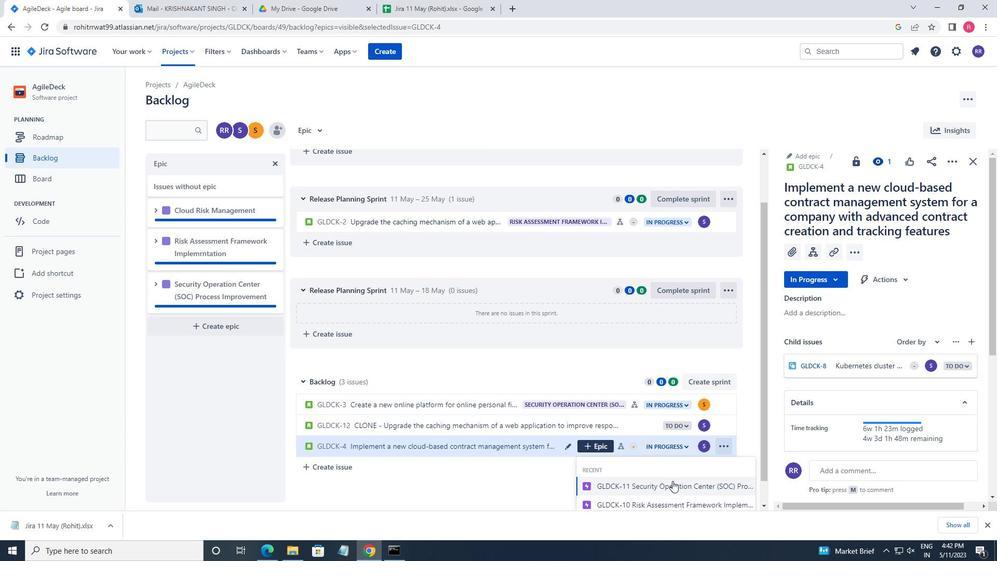 
Action: Mouse scrolled (672, 480) with delta (0, 0)
Screenshot: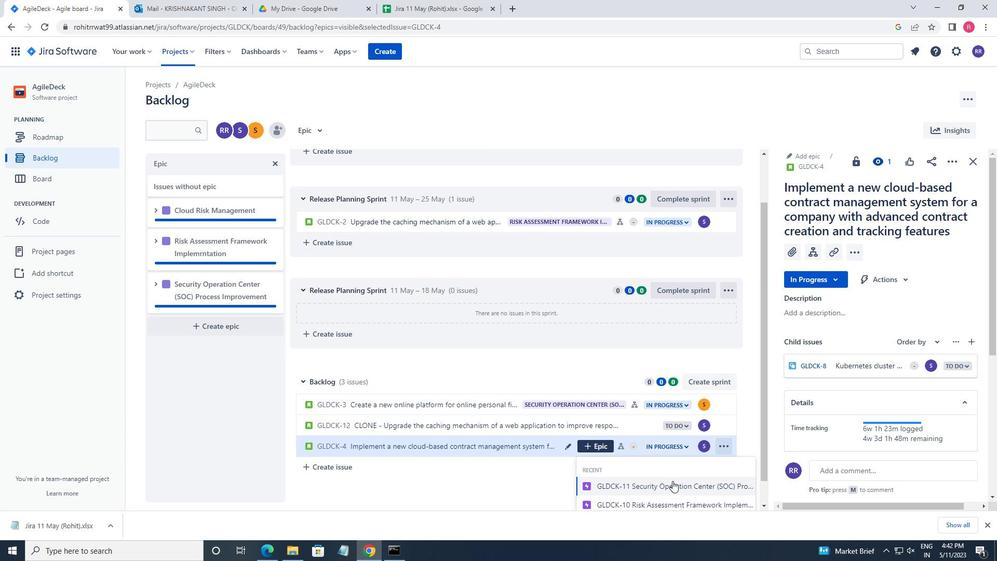 
Action: Mouse moved to (597, 404)
Screenshot: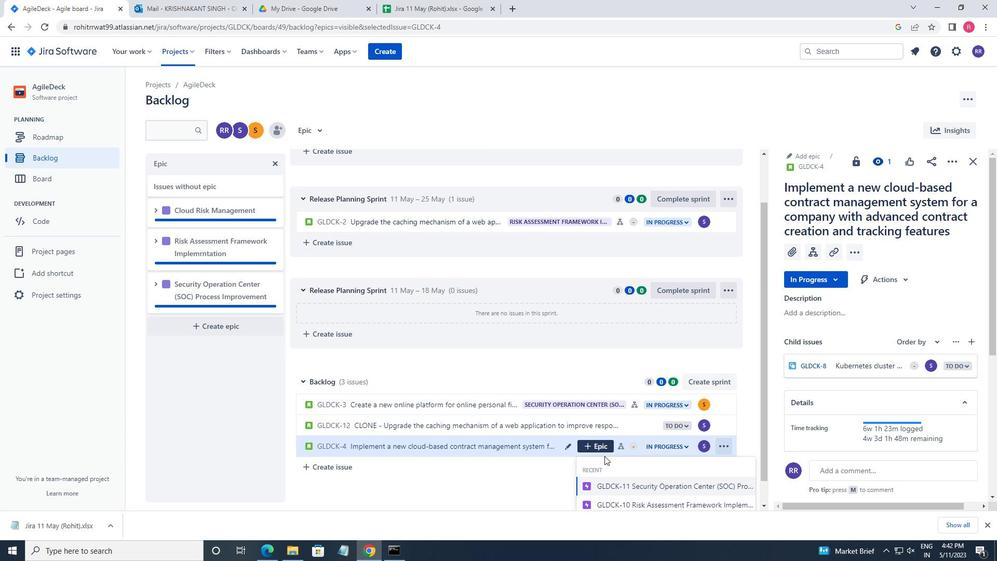 
Action: Mouse scrolled (597, 404) with delta (0, 0)
Screenshot: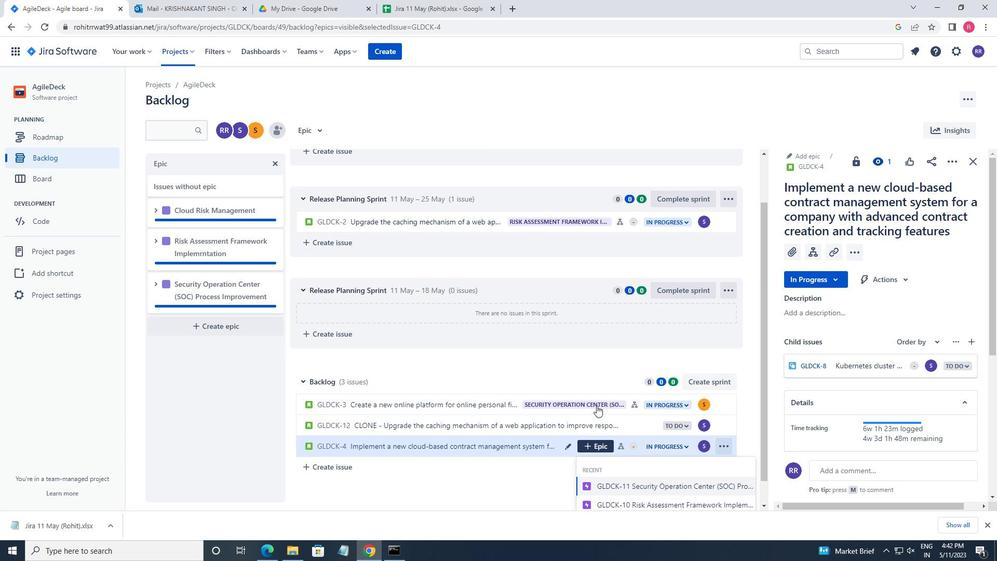 
Action: Mouse scrolled (597, 404) with delta (0, 0)
Screenshot: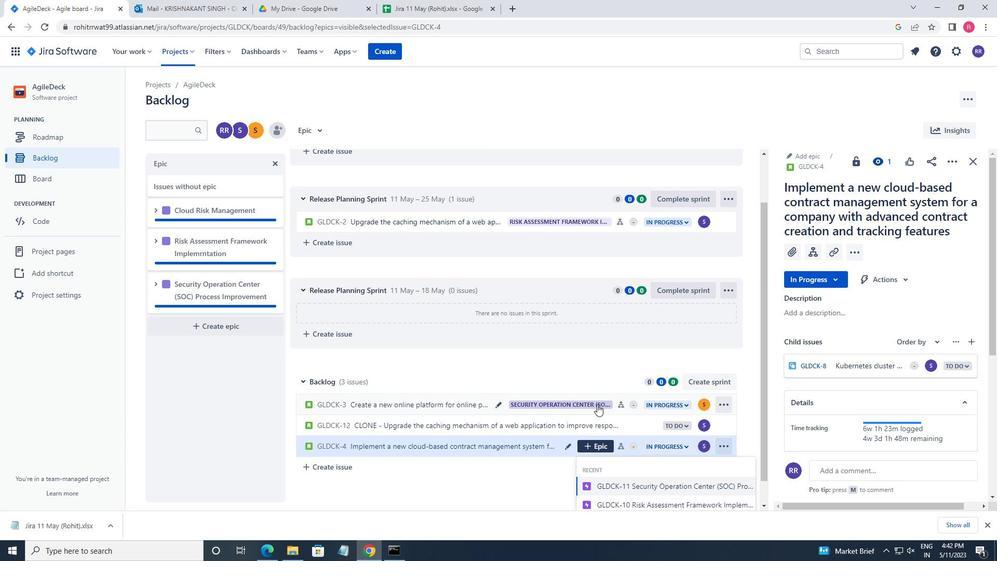 
Action: Mouse scrolled (597, 404) with delta (0, 0)
Screenshot: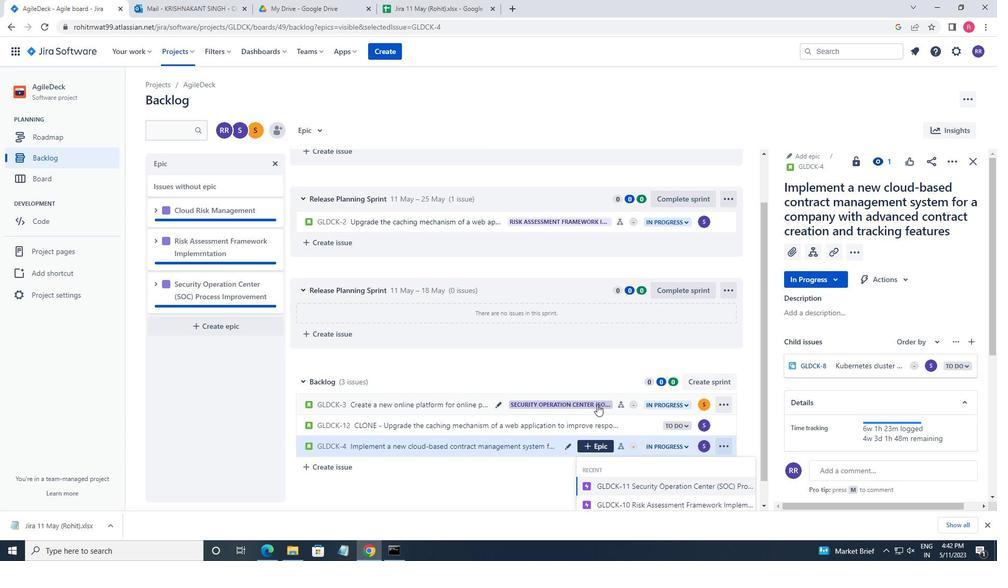 
Action: Mouse moved to (639, 500)
Screenshot: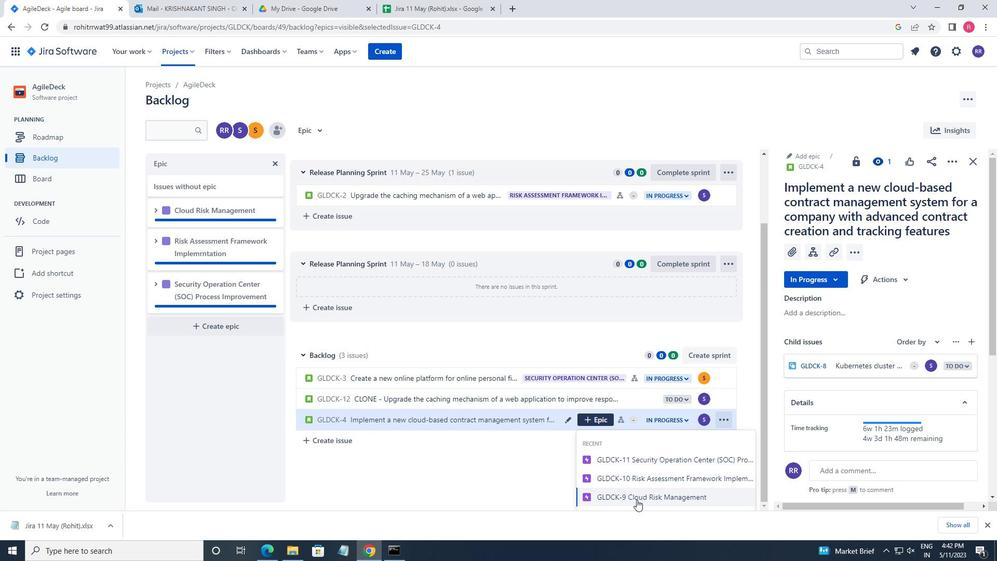 
Action: Mouse pressed left at (639, 500)
Screenshot: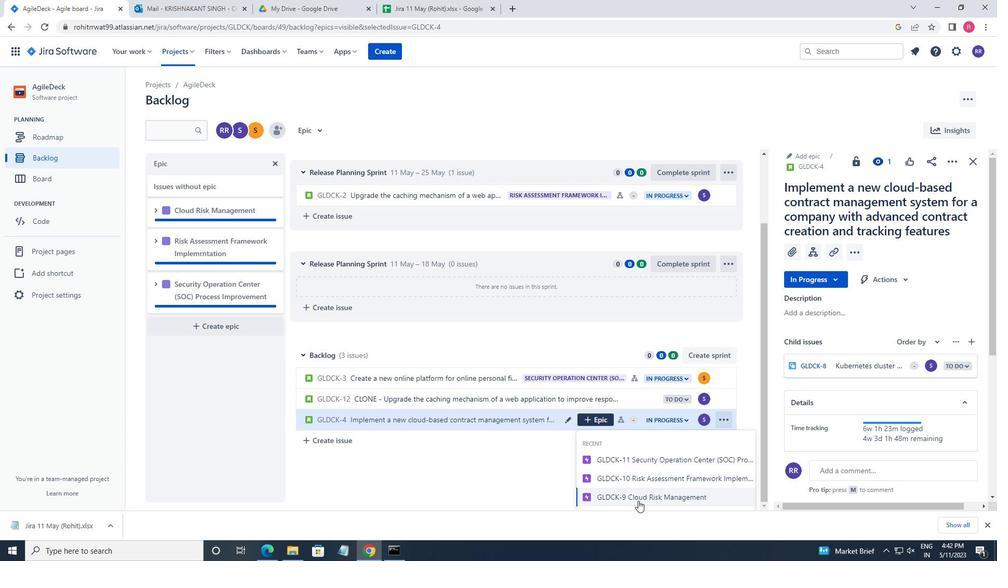 
Action: Mouse moved to (640, 500)
Screenshot: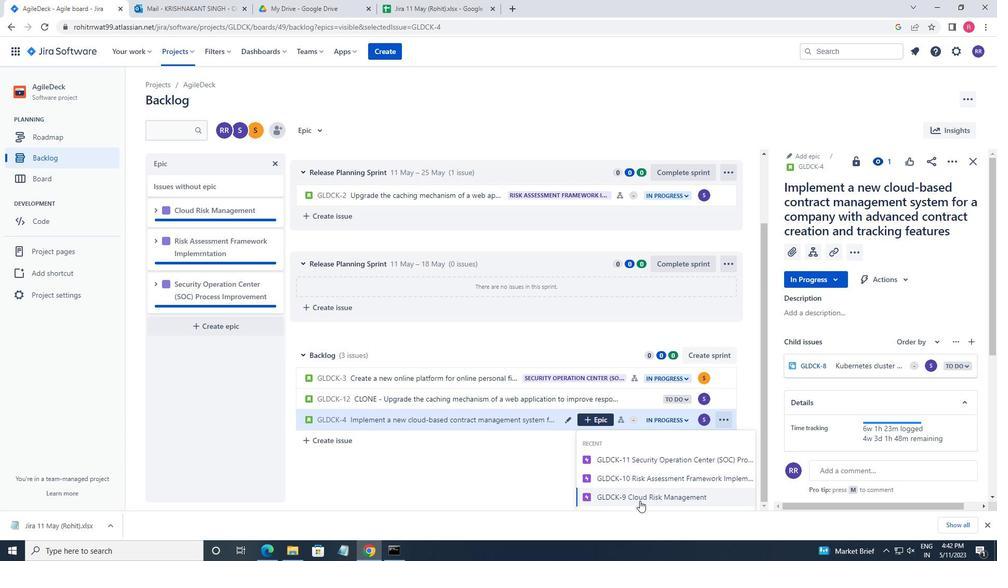 
